 Task: Create a sub task Design and Implement Solution for the task  Develop a new online marketplace for a specific industry in the project AgileCraft , assign it to team member softage.1@softage.net and update the status of the sub task to  At Risk , set the priority of the sub task to Medium
Action: Mouse moved to (91, 438)
Screenshot: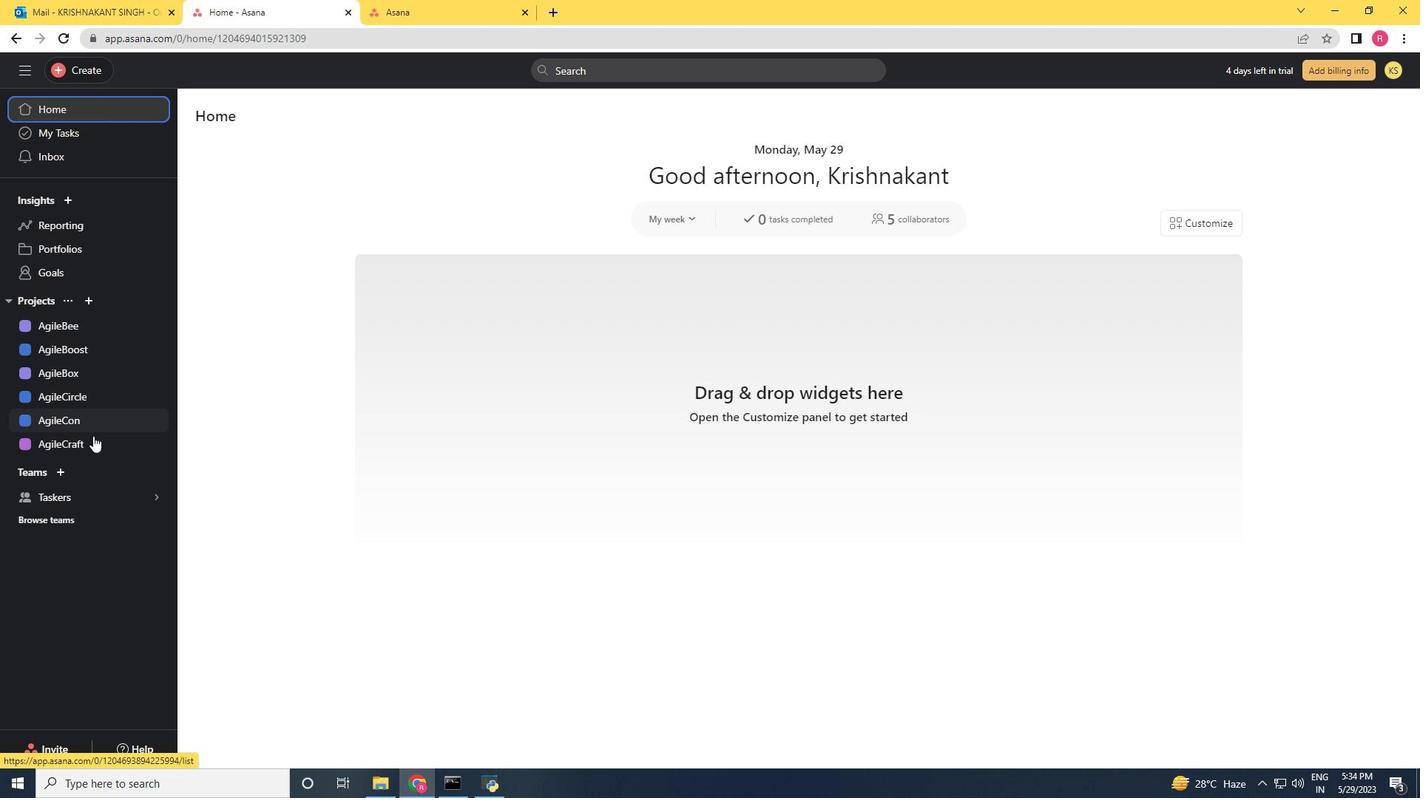 
Action: Mouse pressed left at (91, 438)
Screenshot: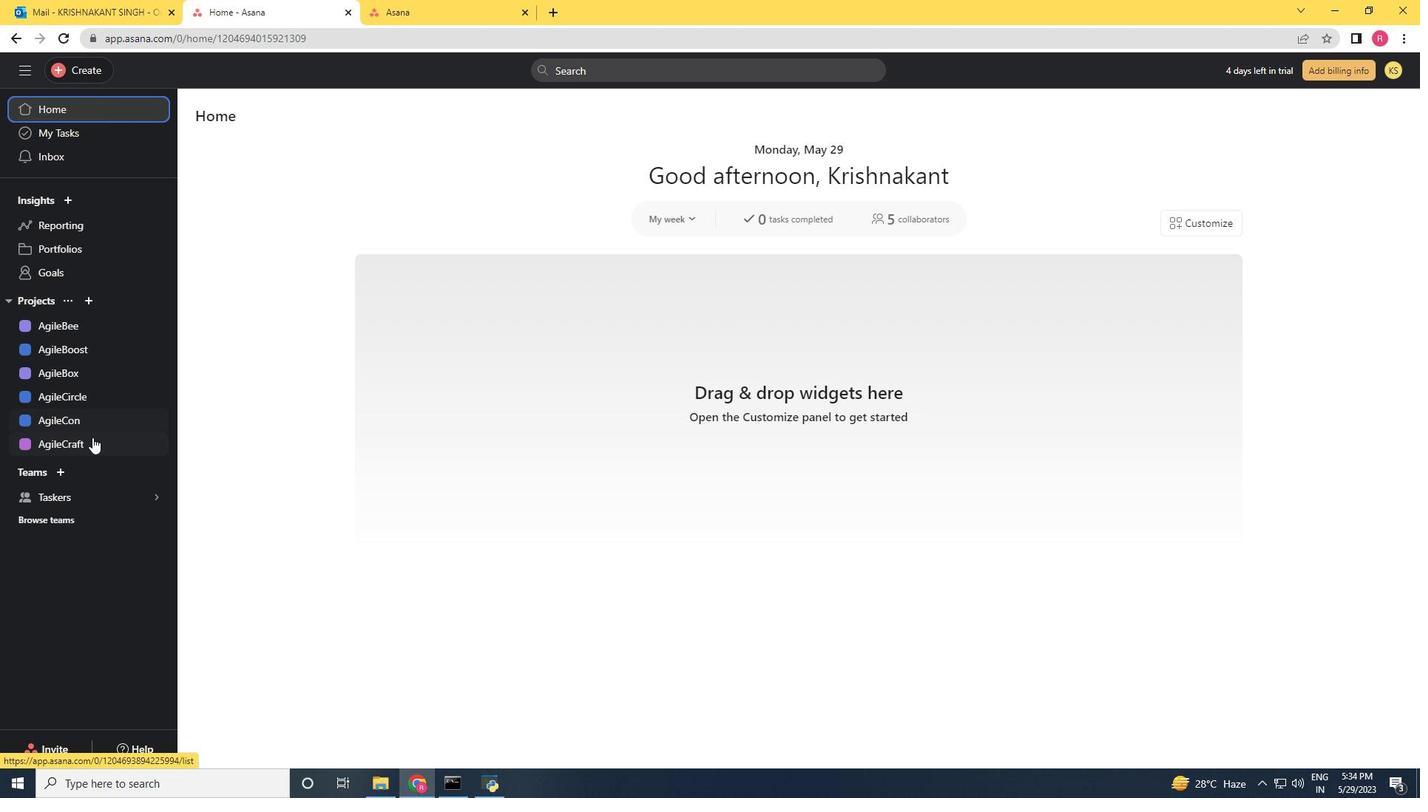 
Action: Mouse moved to (623, 320)
Screenshot: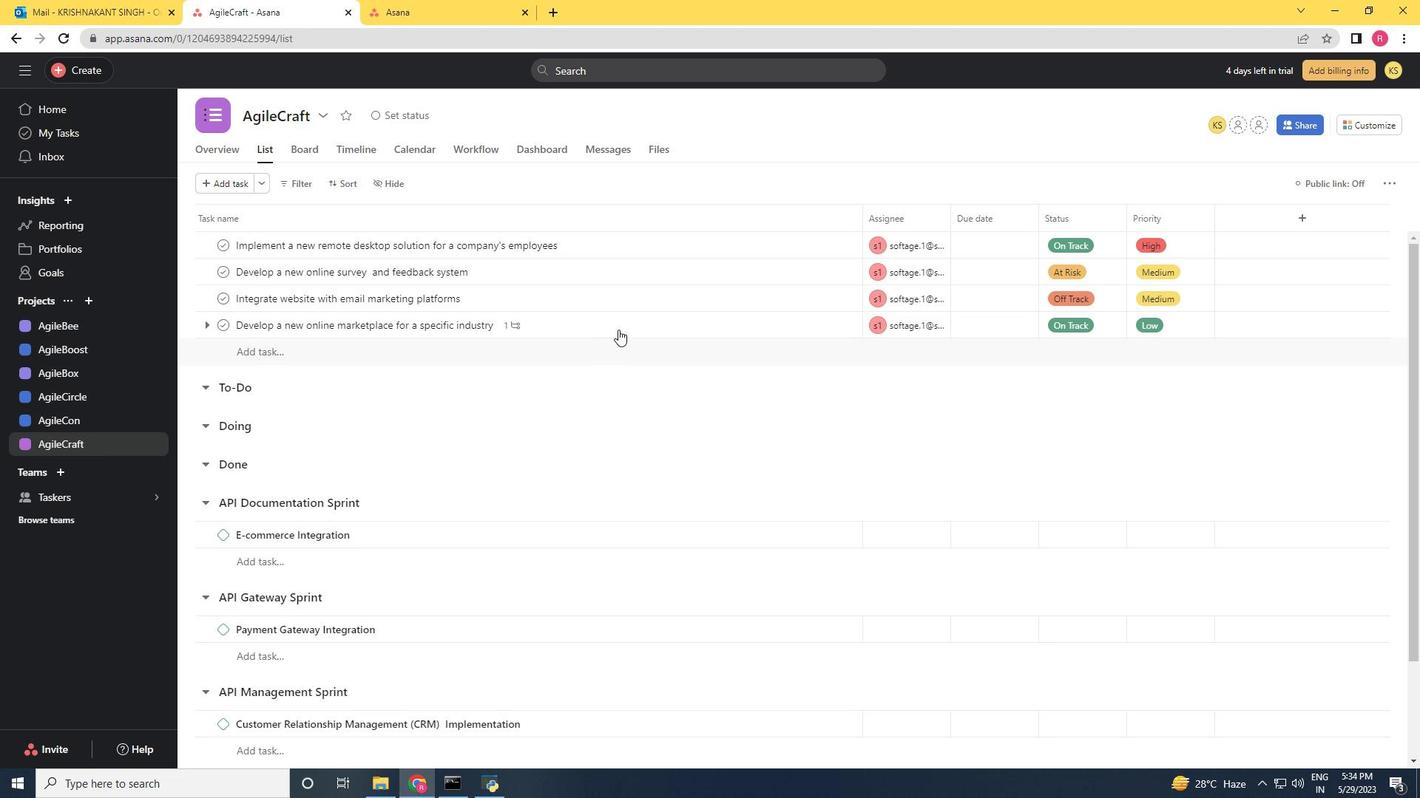 
Action: Mouse pressed left at (623, 320)
Screenshot: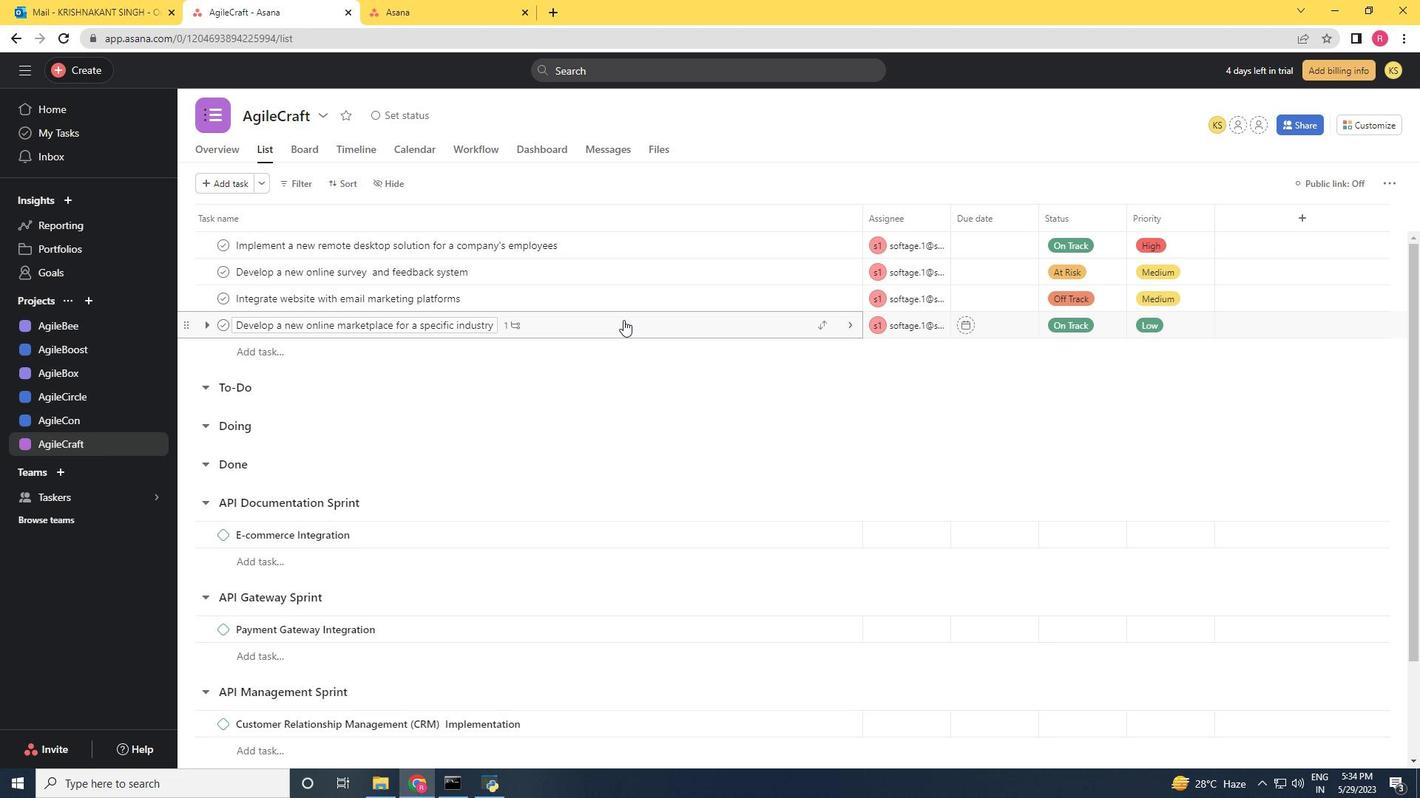 
Action: Mouse moved to (1095, 479)
Screenshot: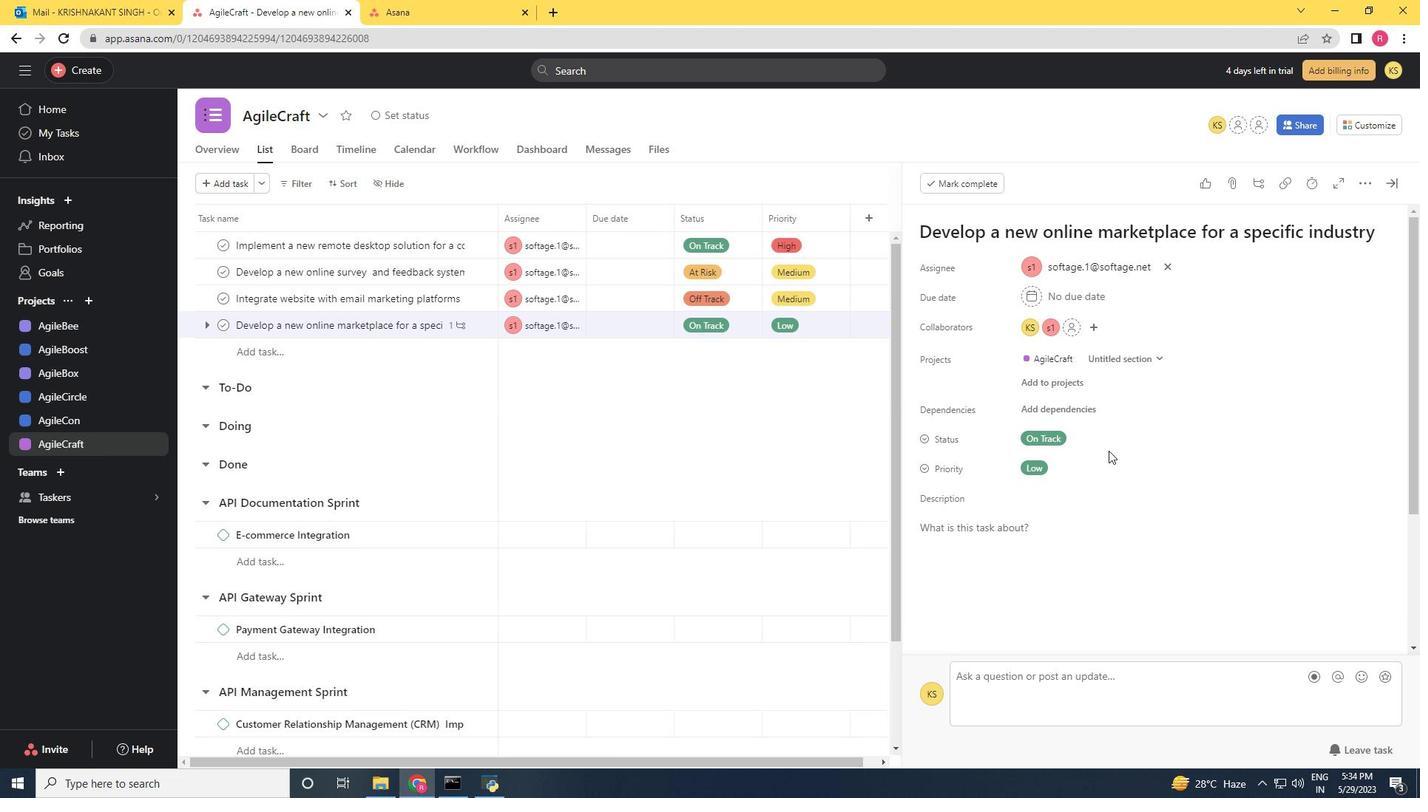 
Action: Mouse scrolled (1095, 478) with delta (0, 0)
Screenshot: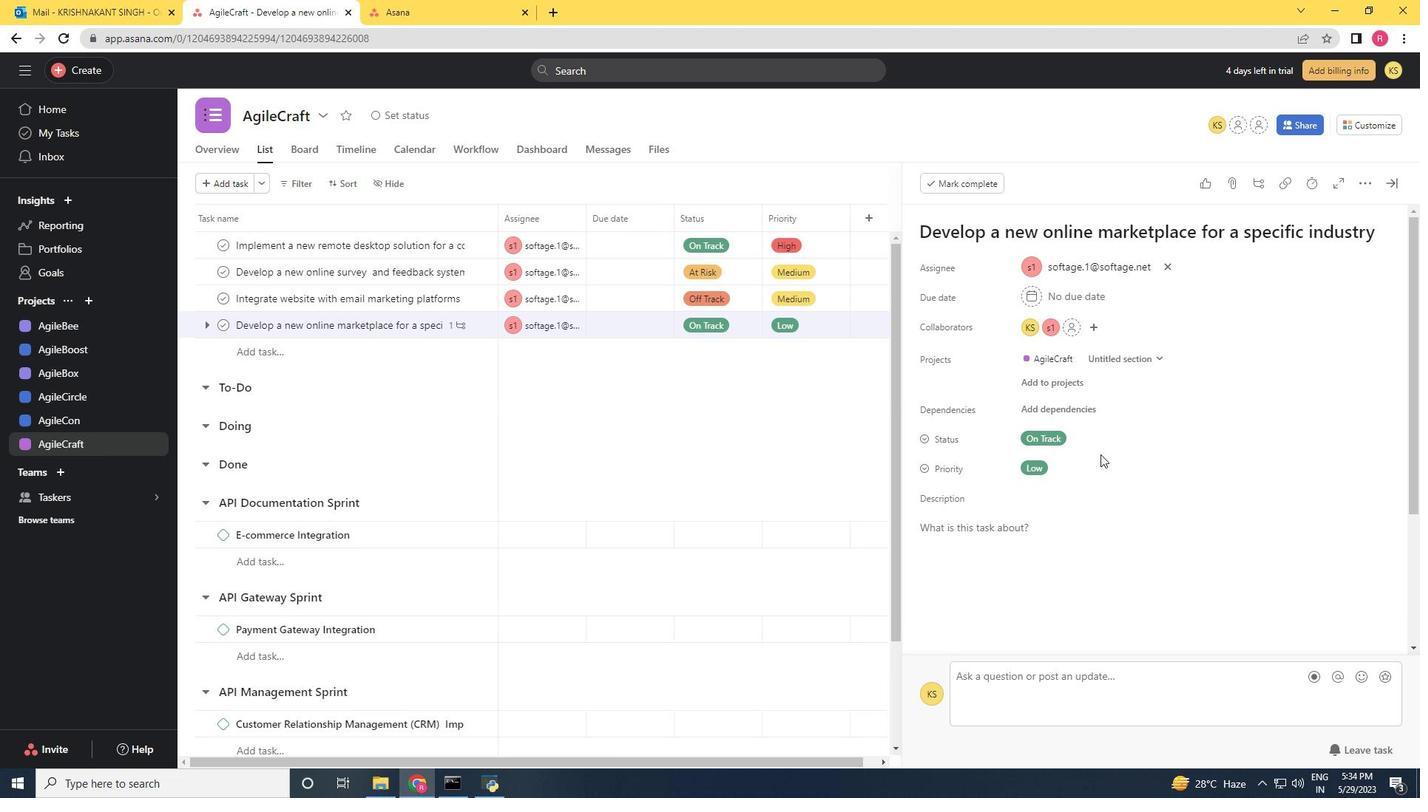 
Action: Mouse moved to (1095, 485)
Screenshot: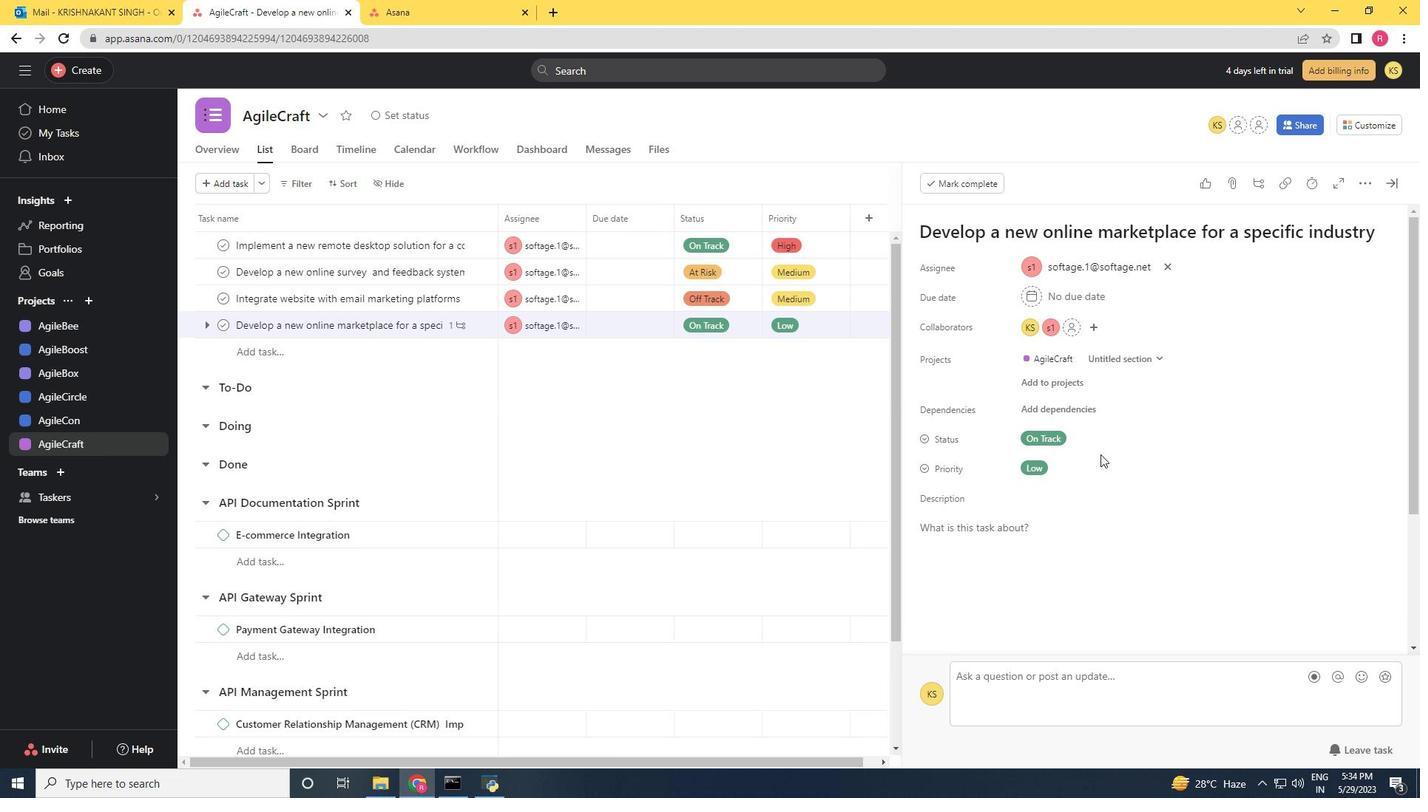 
Action: Mouse scrolled (1095, 484) with delta (0, 0)
Screenshot: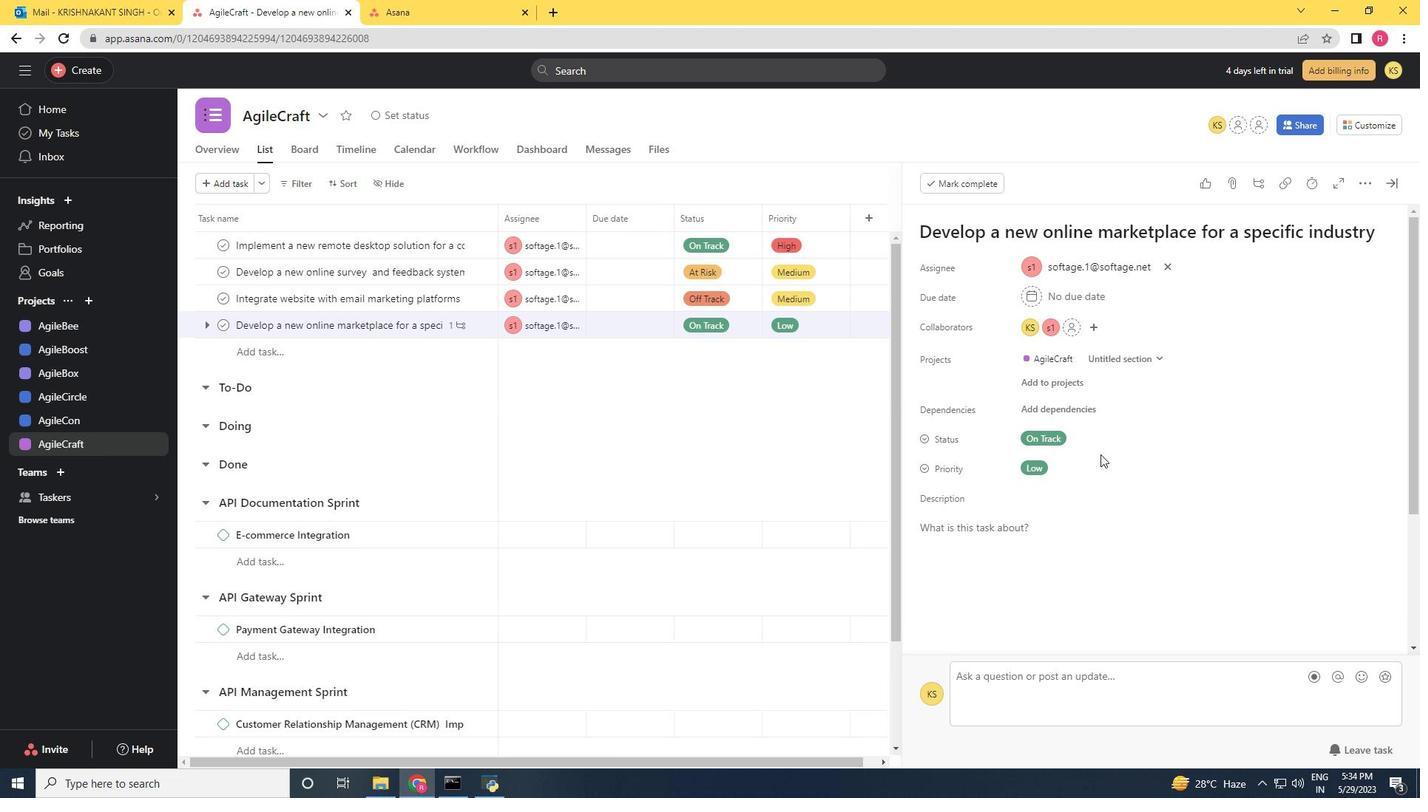 
Action: Mouse scrolled (1095, 484) with delta (0, 0)
Screenshot: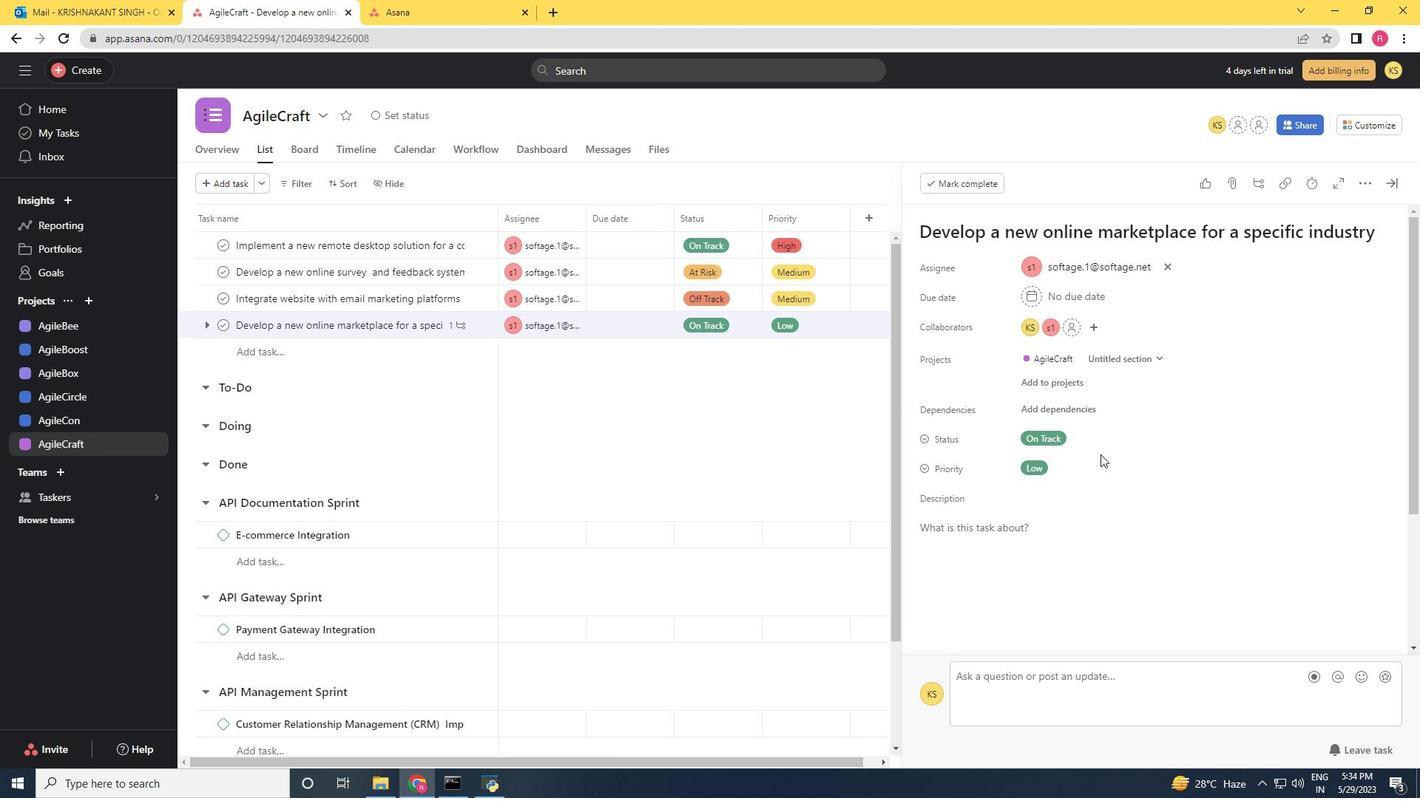 
Action: Mouse scrolled (1095, 484) with delta (0, 0)
Screenshot: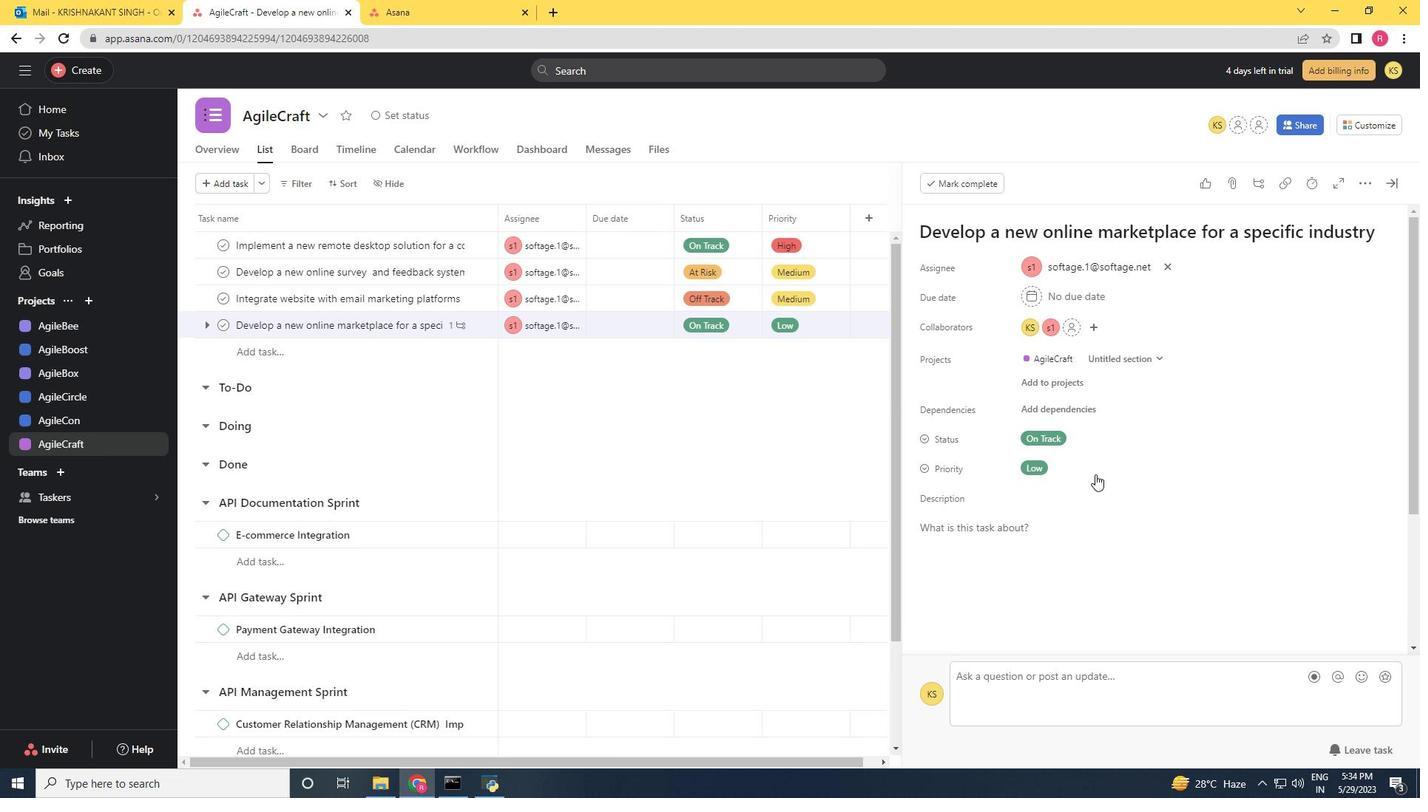 
Action: Mouse scrolled (1095, 484) with delta (0, 0)
Screenshot: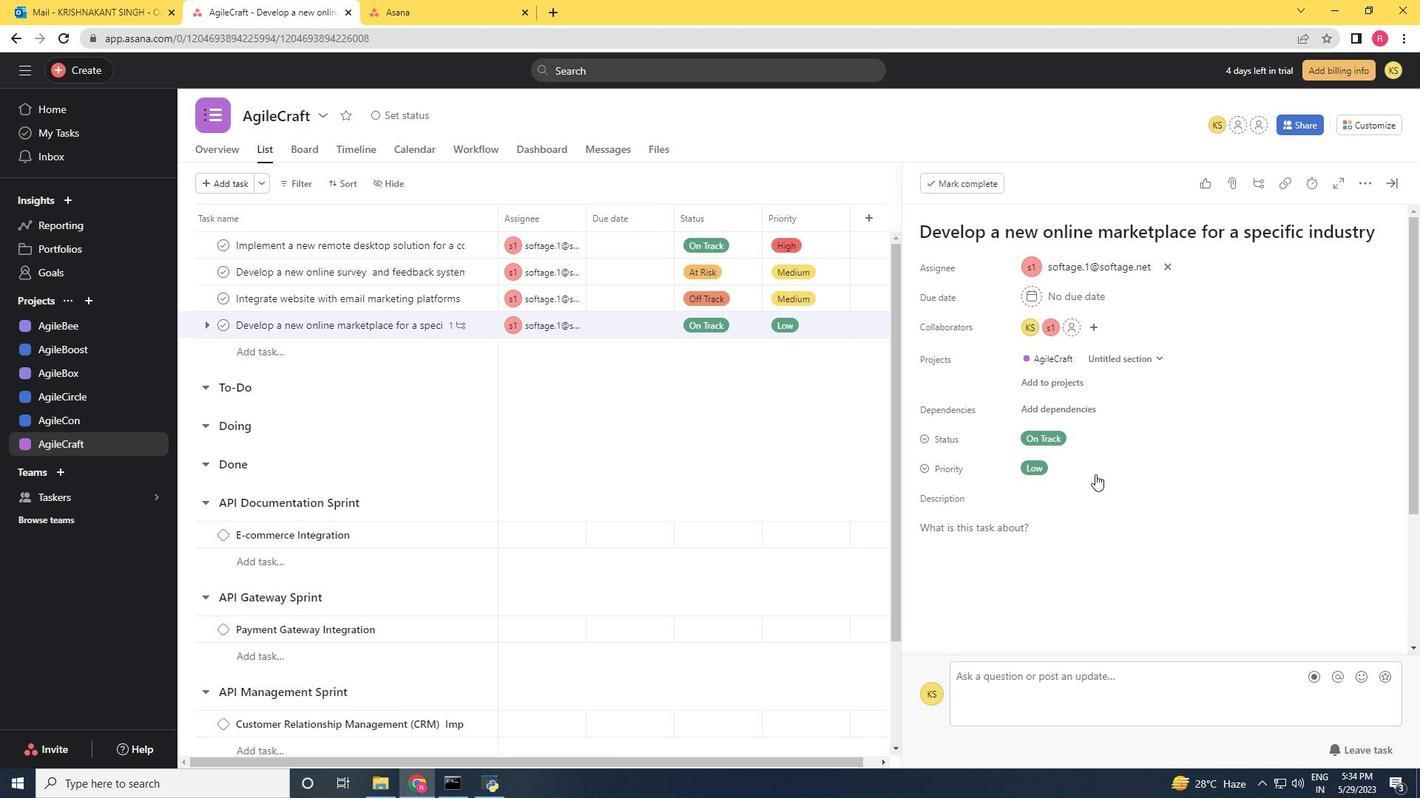 
Action: Mouse moved to (970, 533)
Screenshot: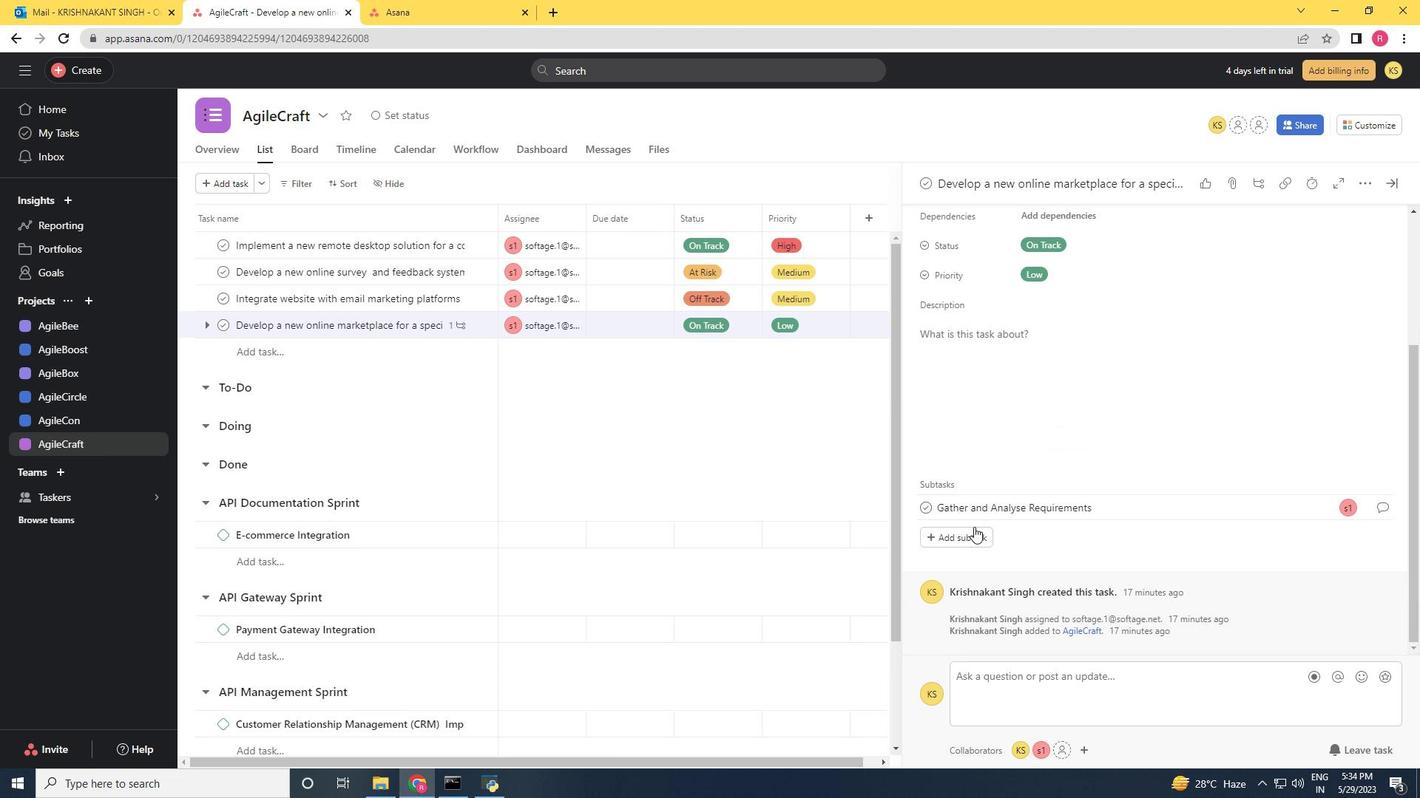 
Action: Mouse pressed left at (970, 533)
Screenshot: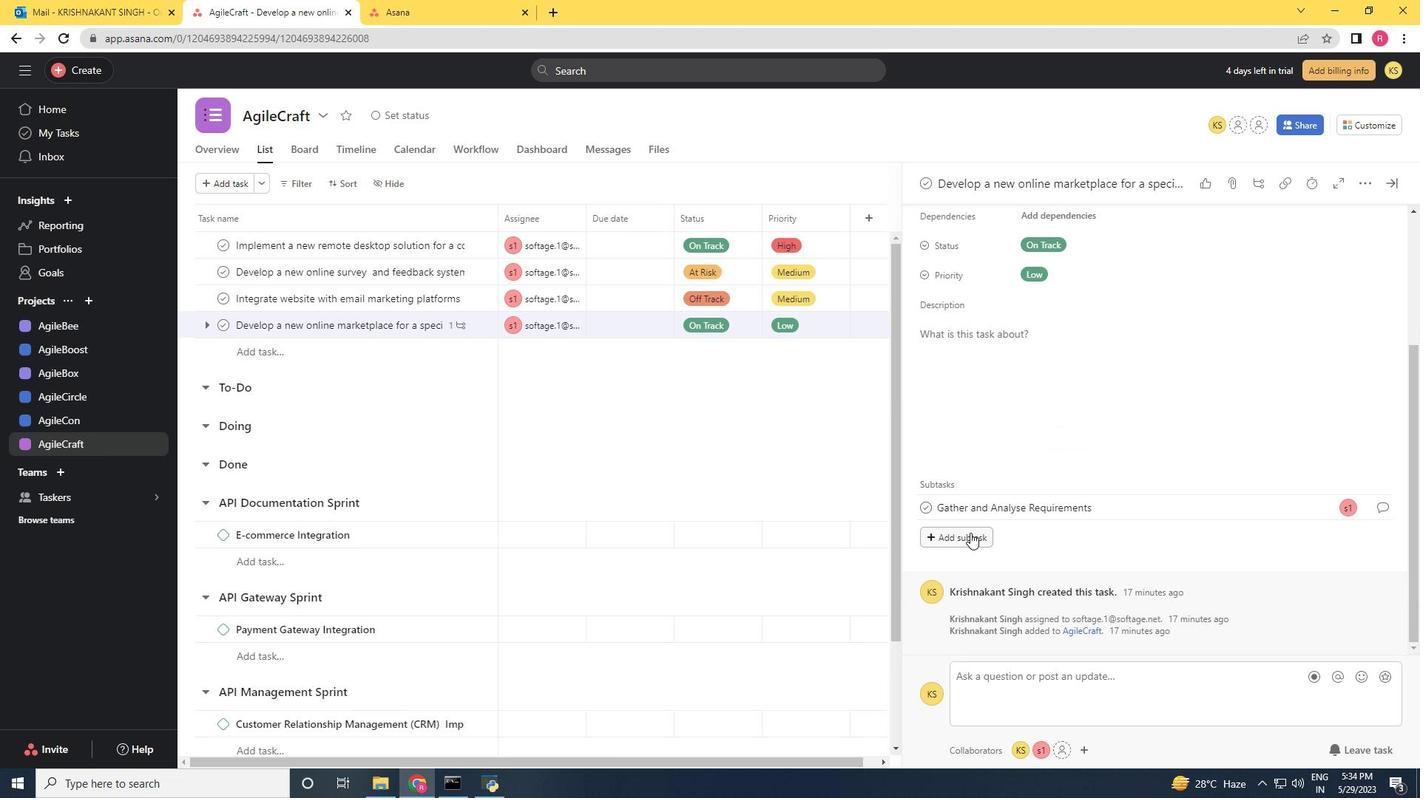 
Action: Mouse moved to (971, 533)
Screenshot: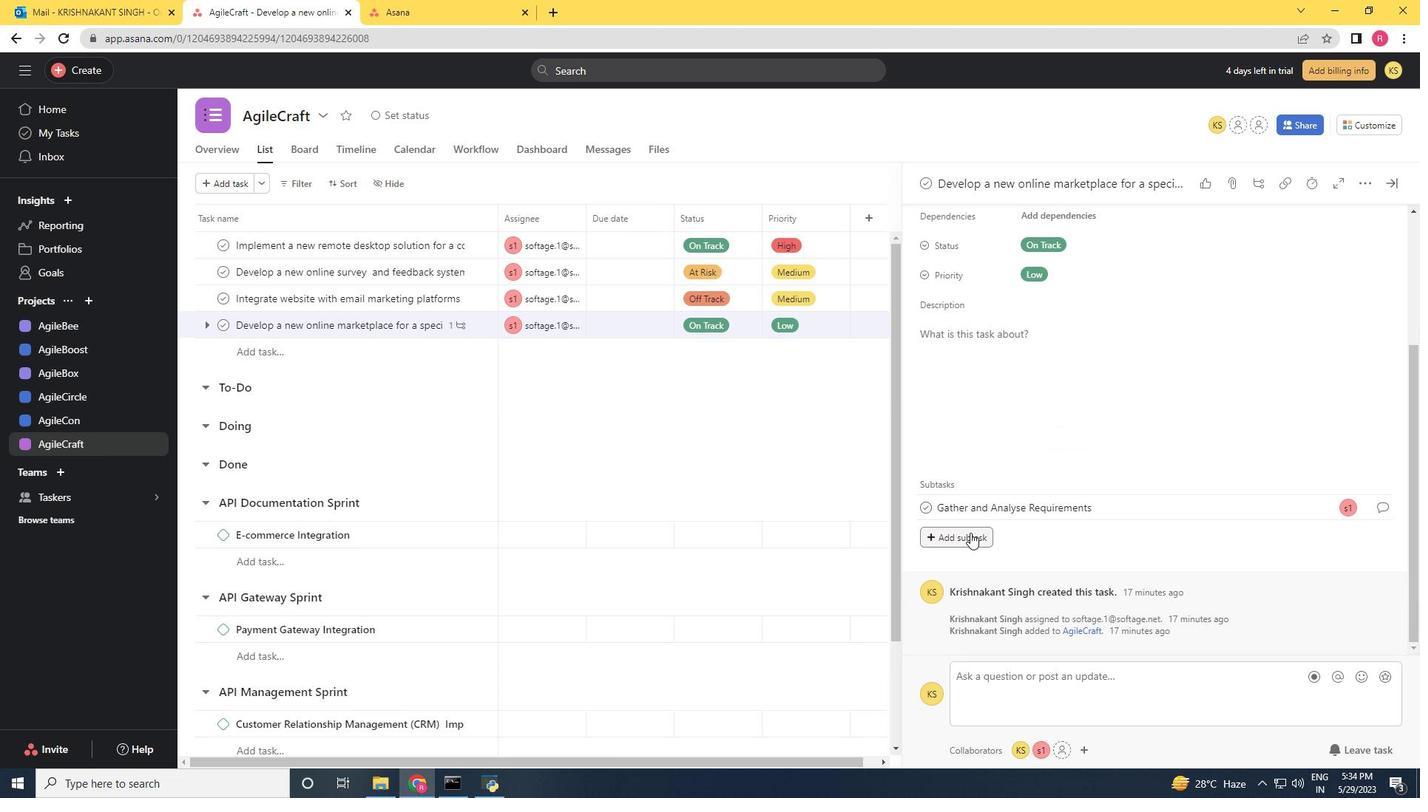 
Action: Key pressed <Key.shift>Design<Key.space>and<Key.space><Key.shift>Implement<Key.space><Key.shift>Solution<Key.space>
Screenshot: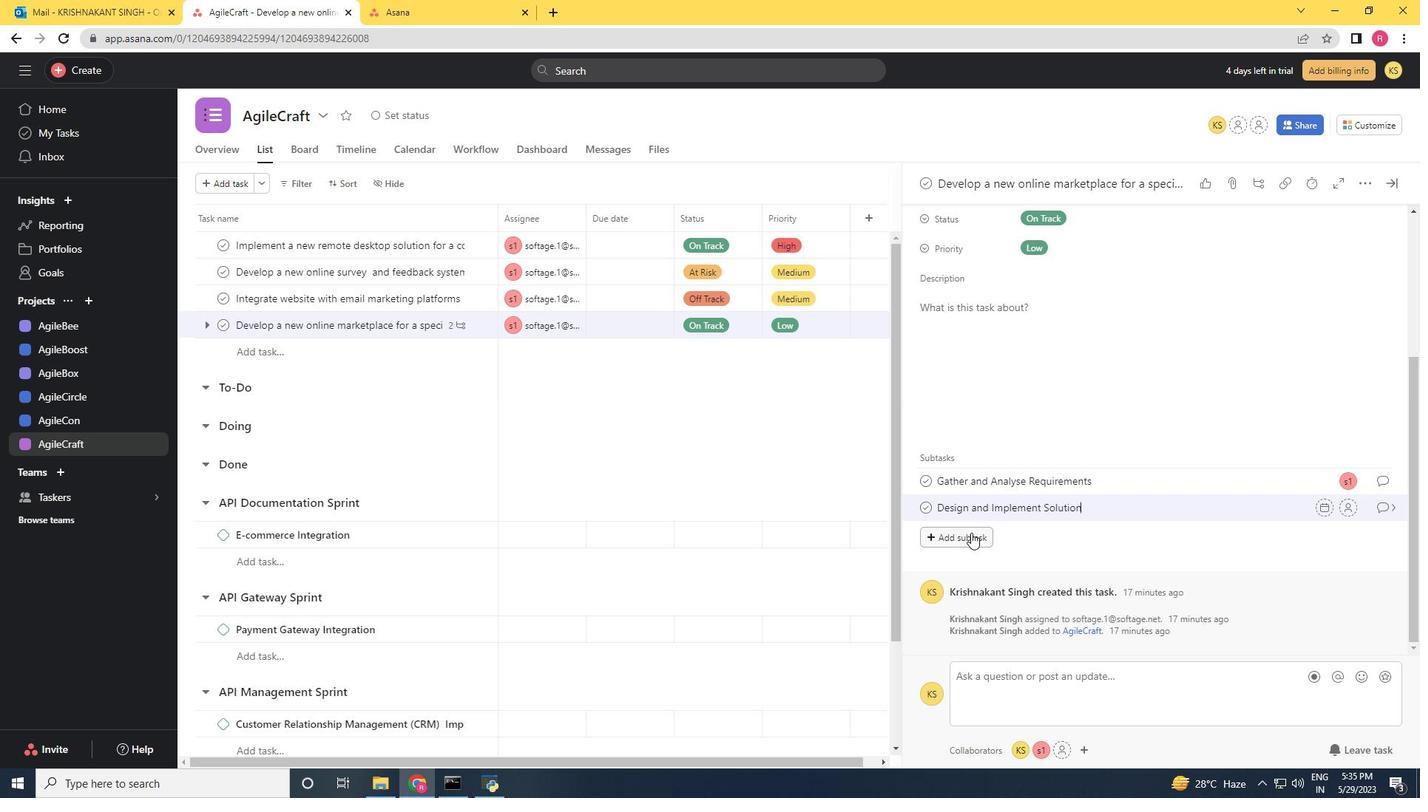 
Action: Mouse moved to (1356, 505)
Screenshot: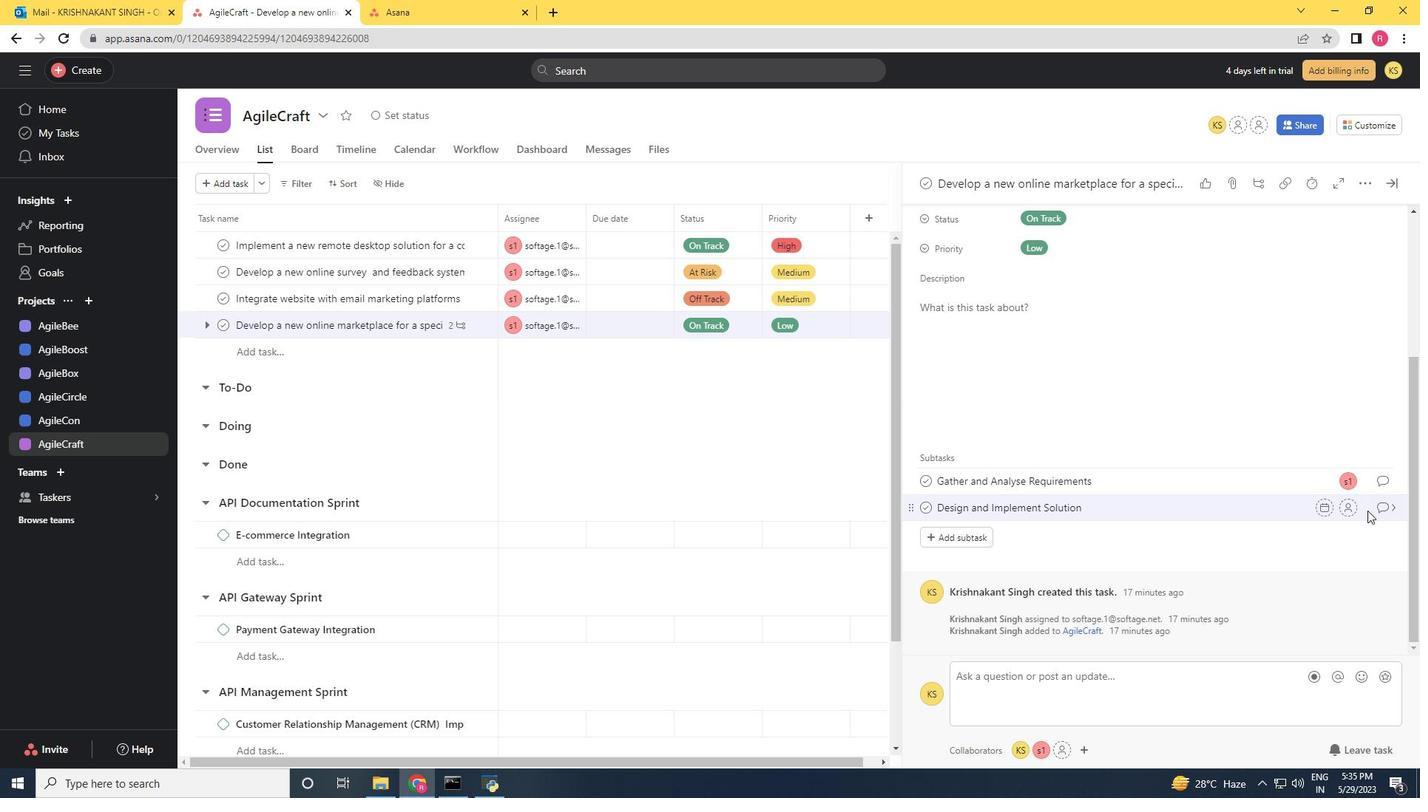 
Action: Mouse pressed left at (1356, 505)
Screenshot: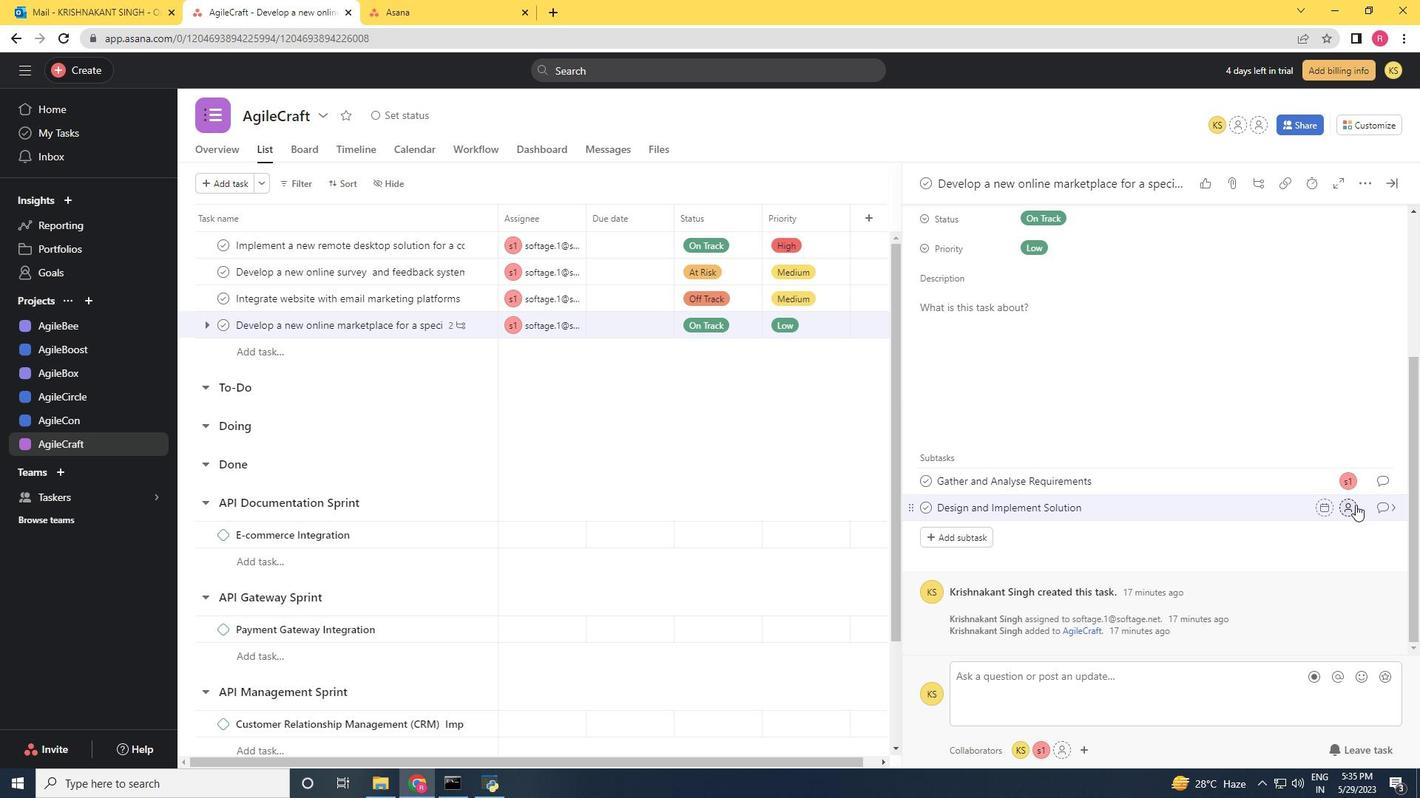 
Action: Key pressed softage.1<Key.shift>@softage.net
Screenshot: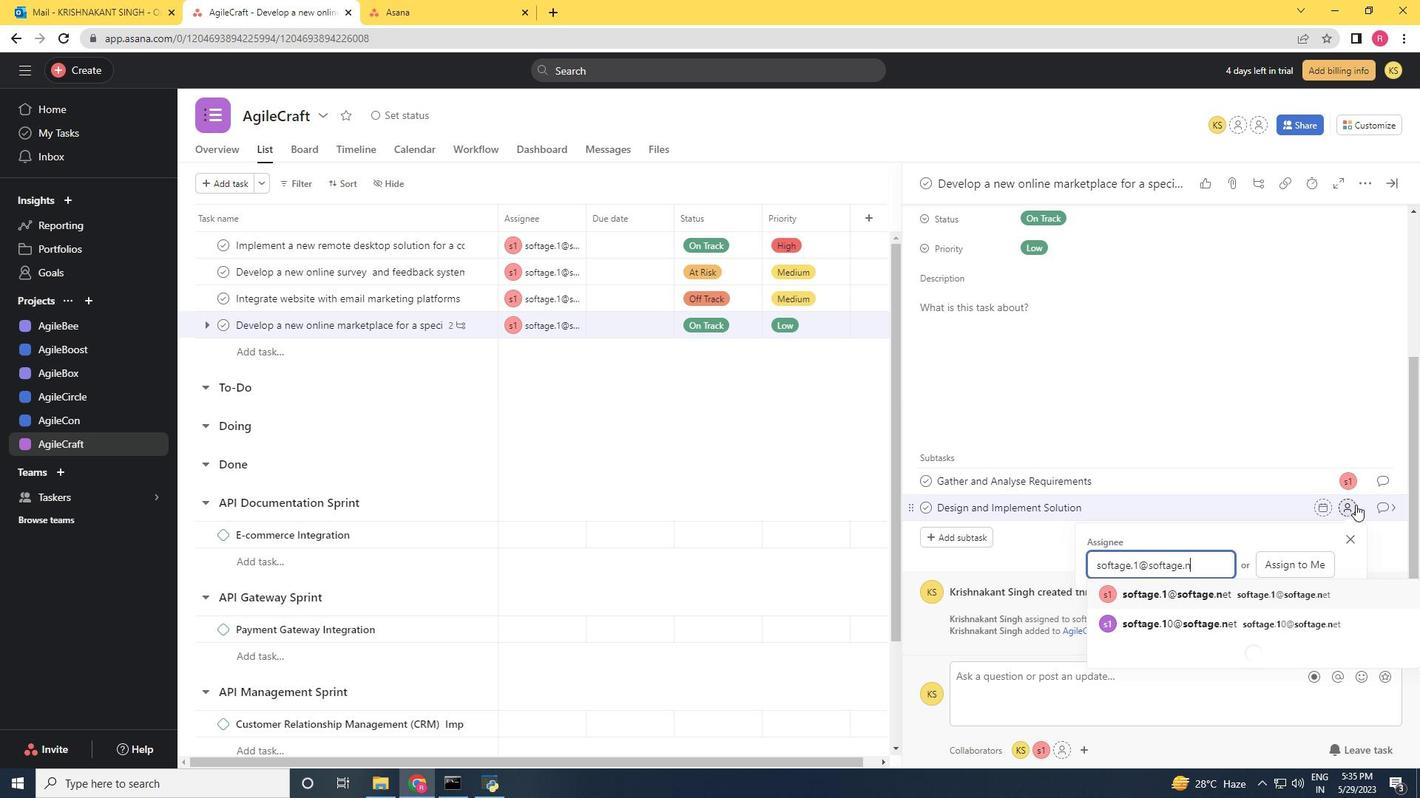 
Action: Mouse moved to (1202, 599)
Screenshot: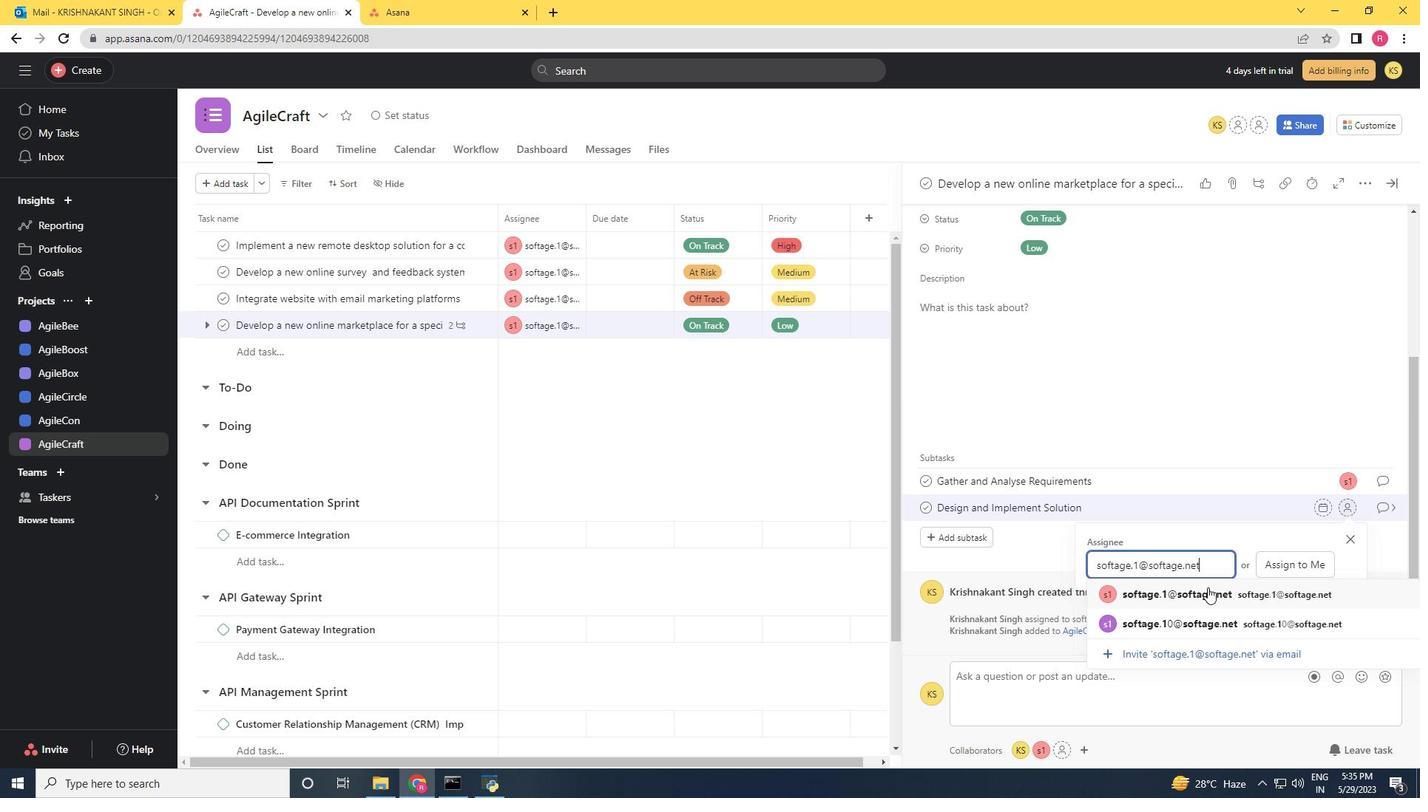 
Action: Mouse pressed left at (1202, 599)
Screenshot: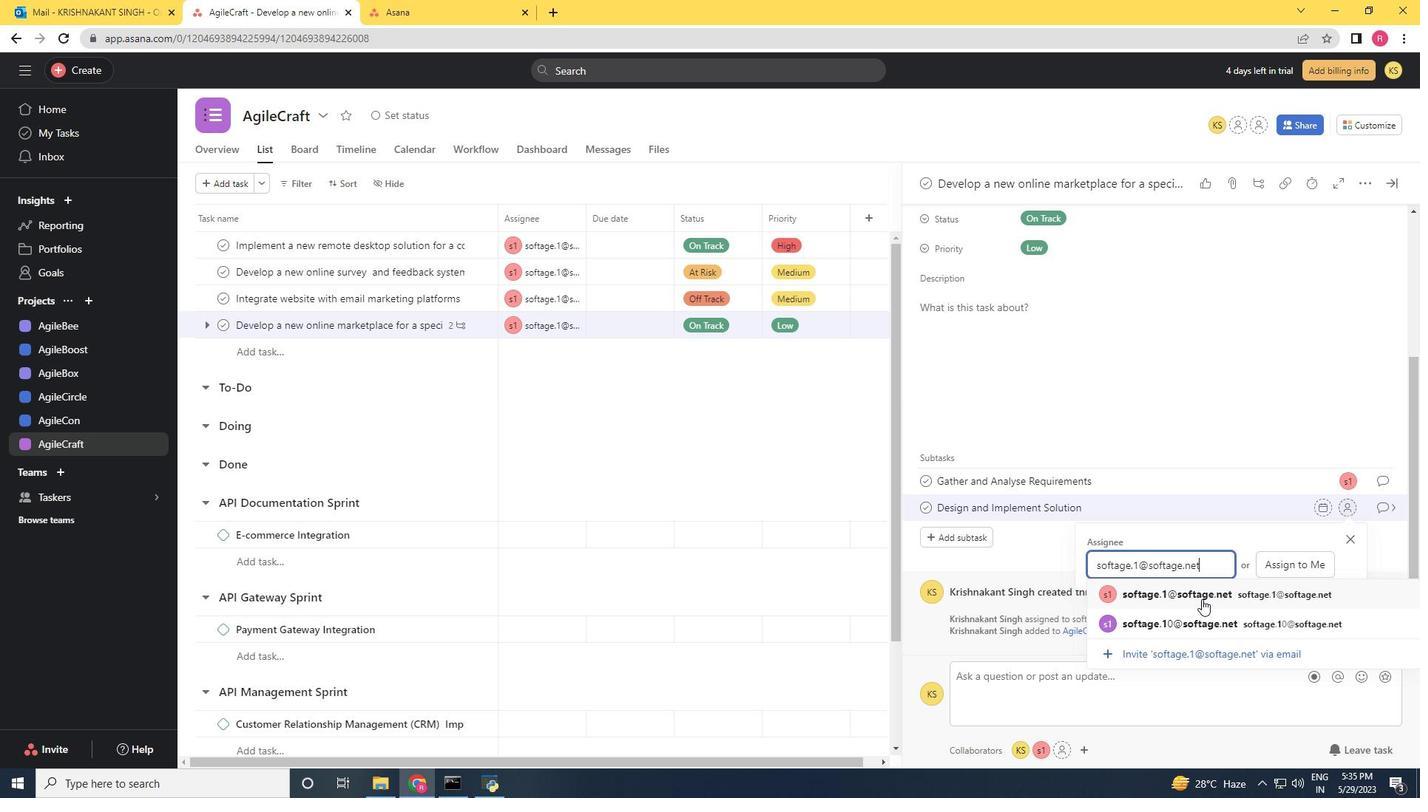 
Action: Mouse moved to (1382, 509)
Screenshot: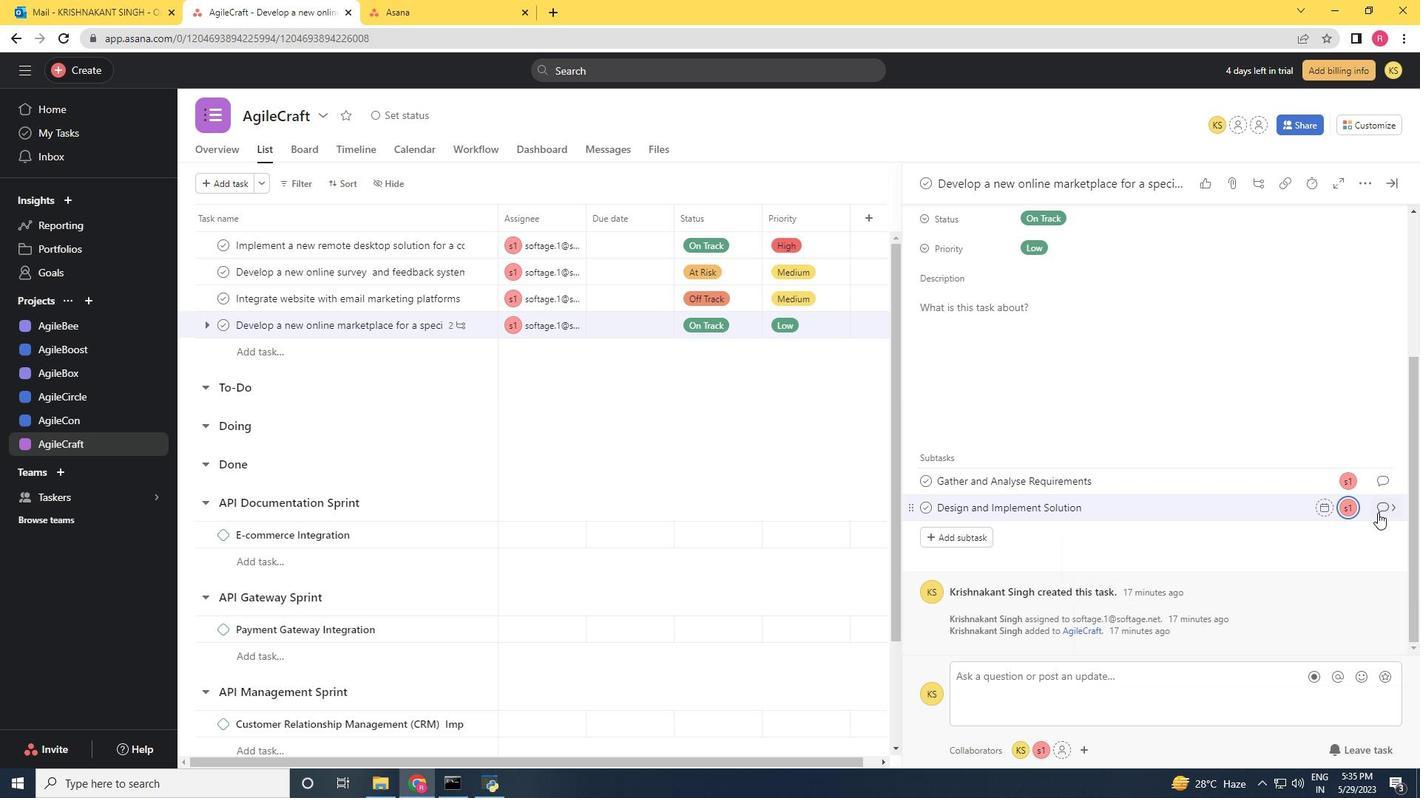 
Action: Mouse pressed left at (1382, 509)
Screenshot: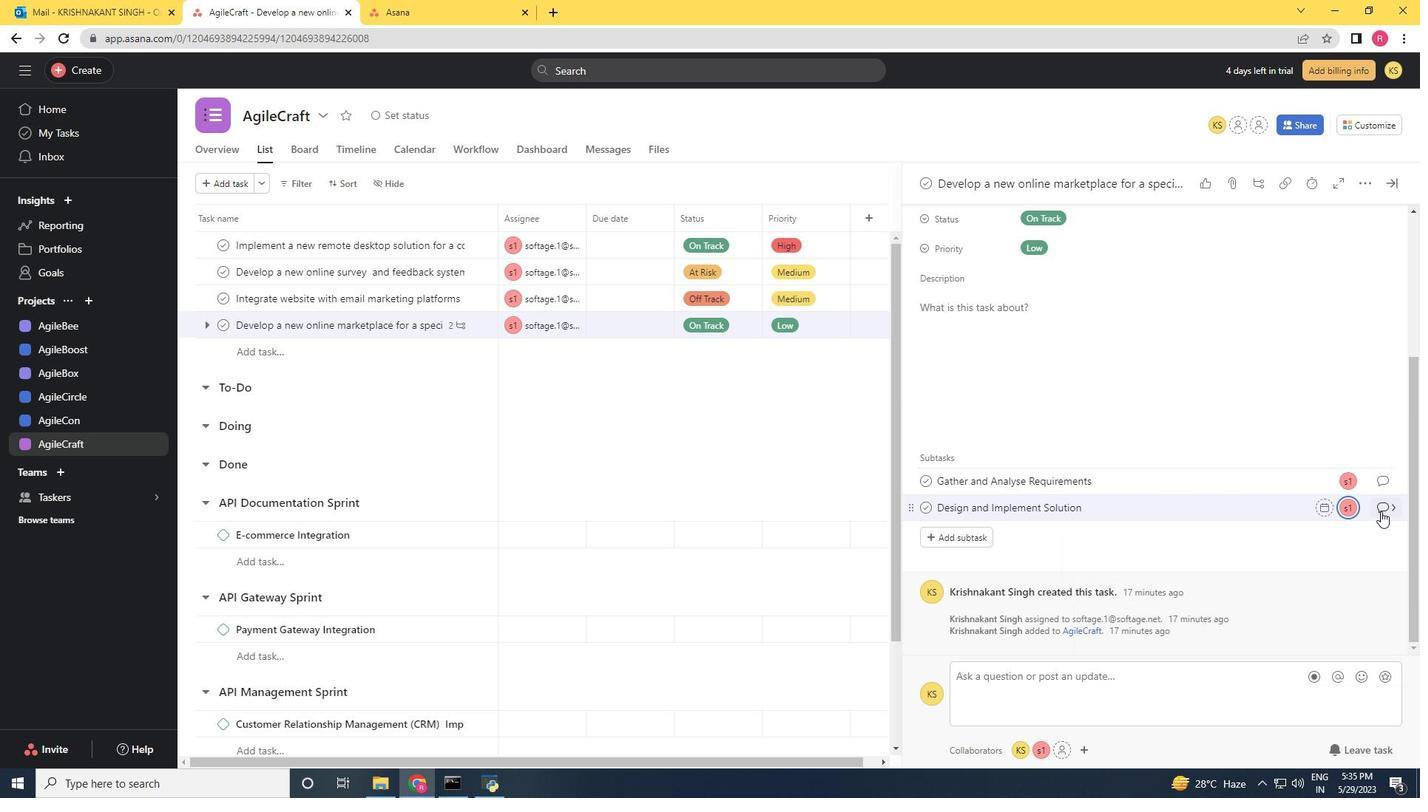 
Action: Mouse moved to (974, 426)
Screenshot: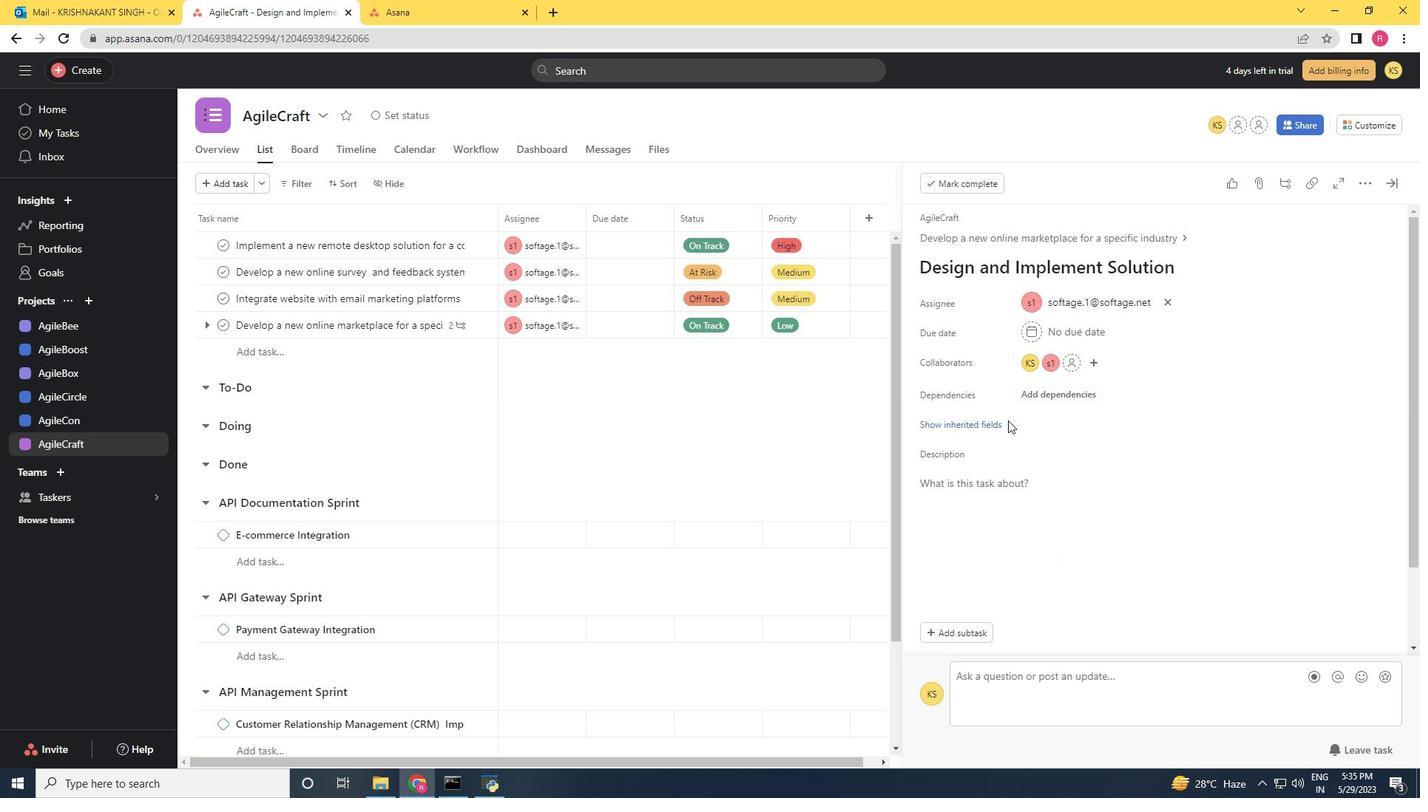 
Action: Mouse pressed left at (974, 426)
Screenshot: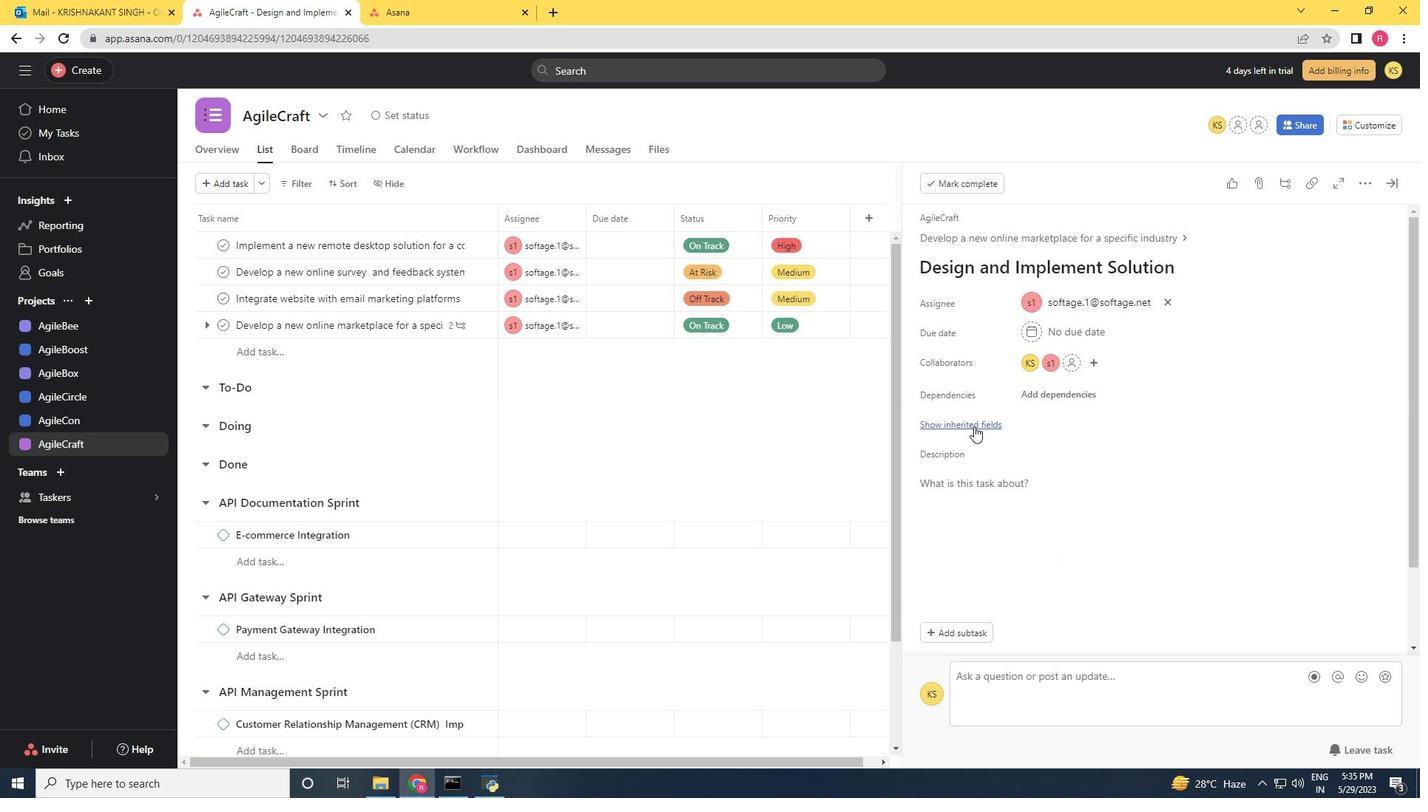 
Action: Mouse moved to (1035, 449)
Screenshot: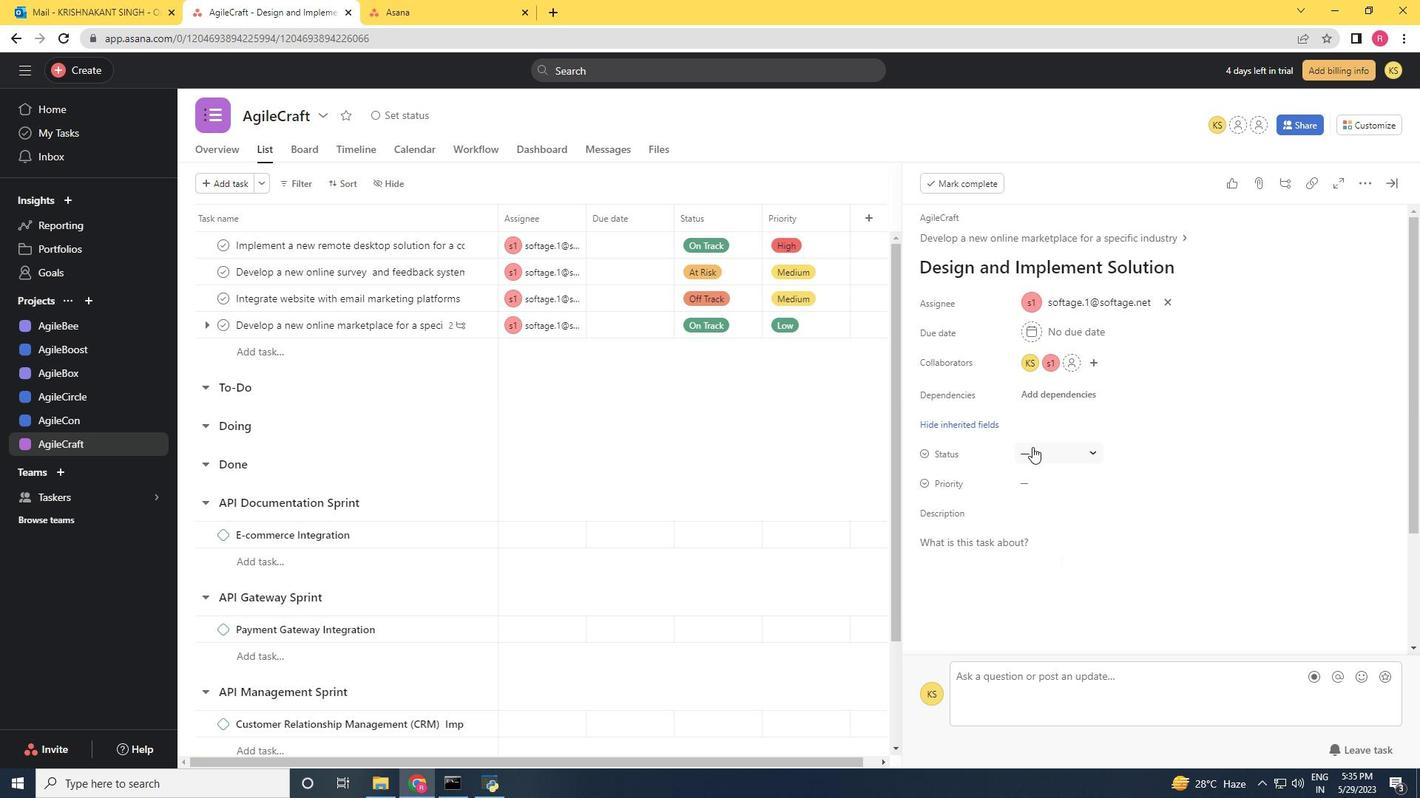 
Action: Mouse pressed left at (1035, 449)
Screenshot: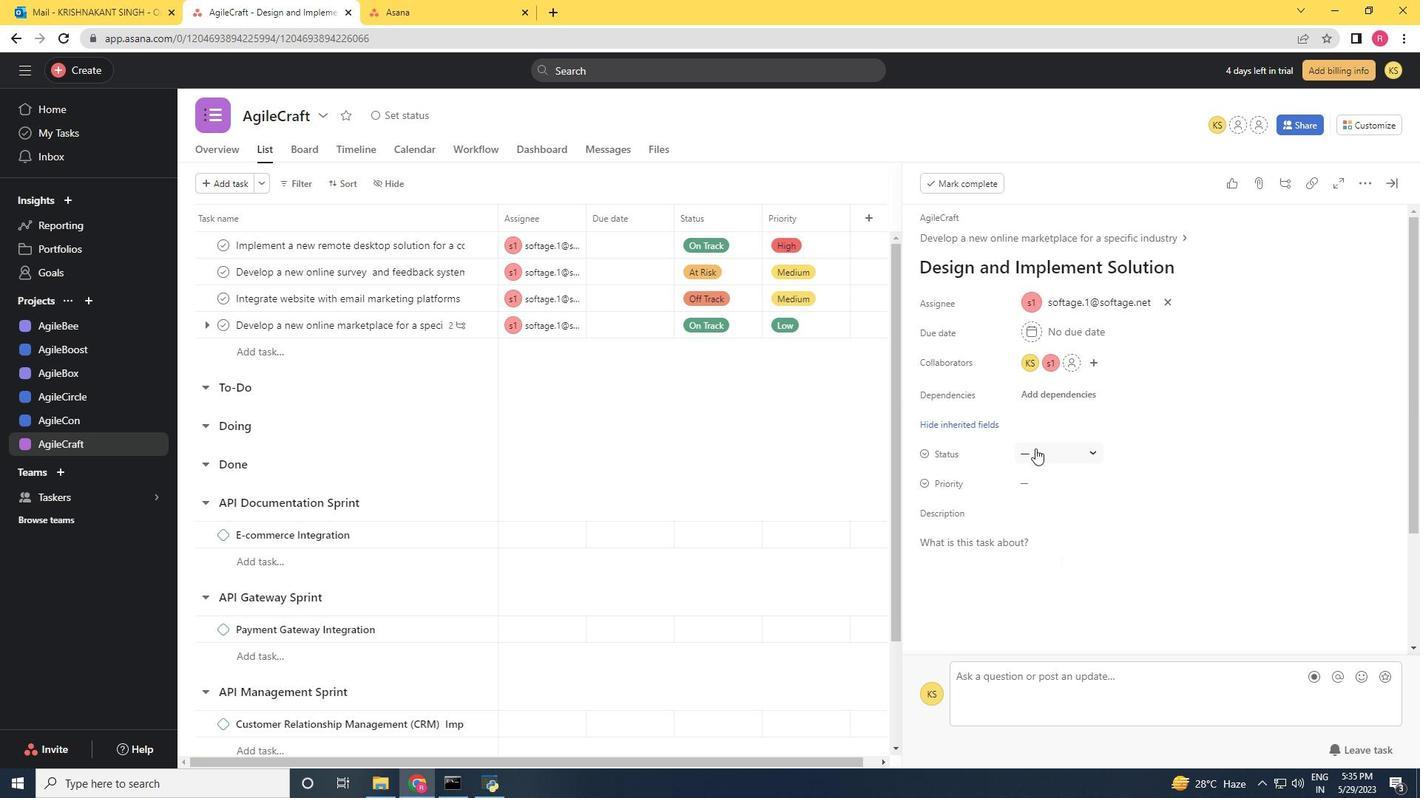 
Action: Mouse moved to (1064, 565)
Screenshot: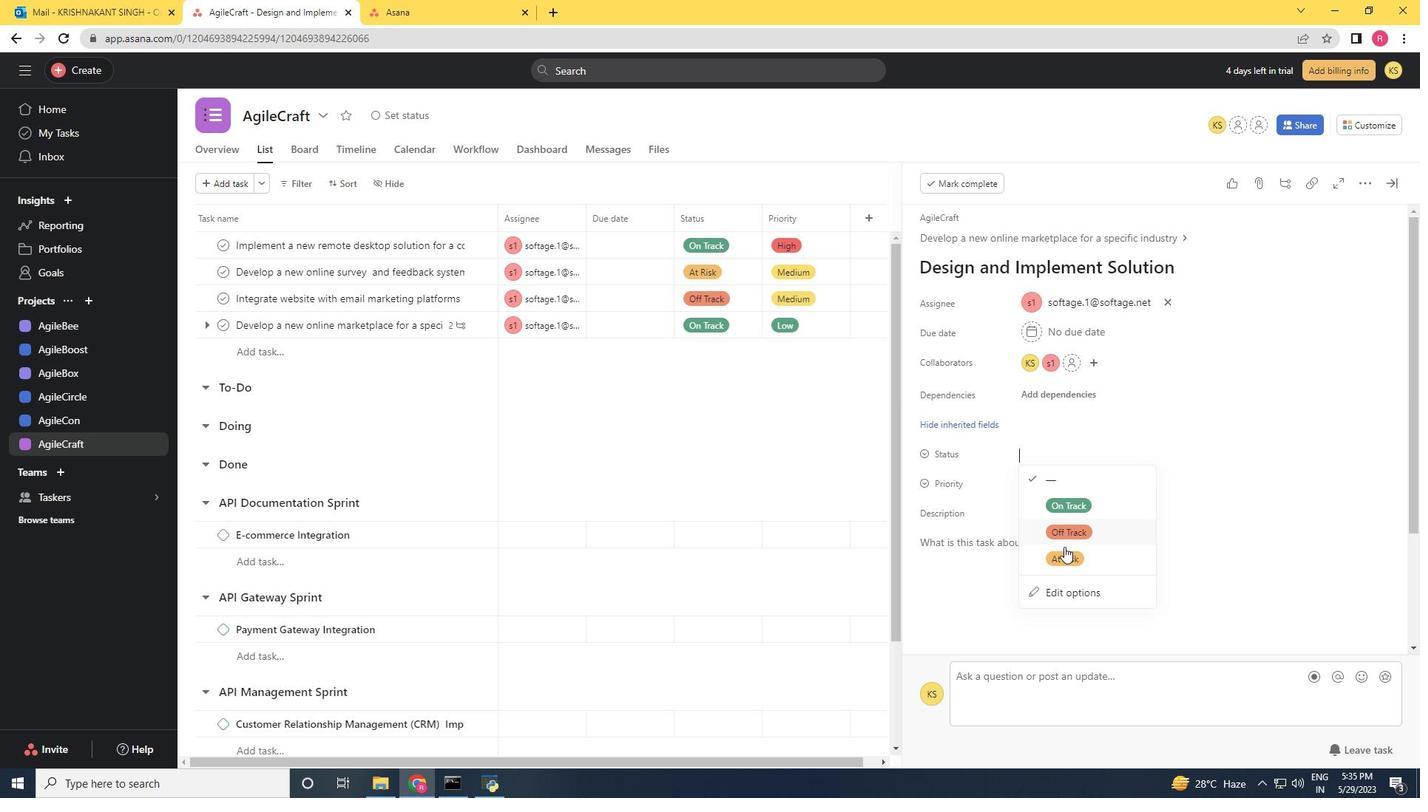 
Action: Mouse pressed left at (1064, 565)
Screenshot: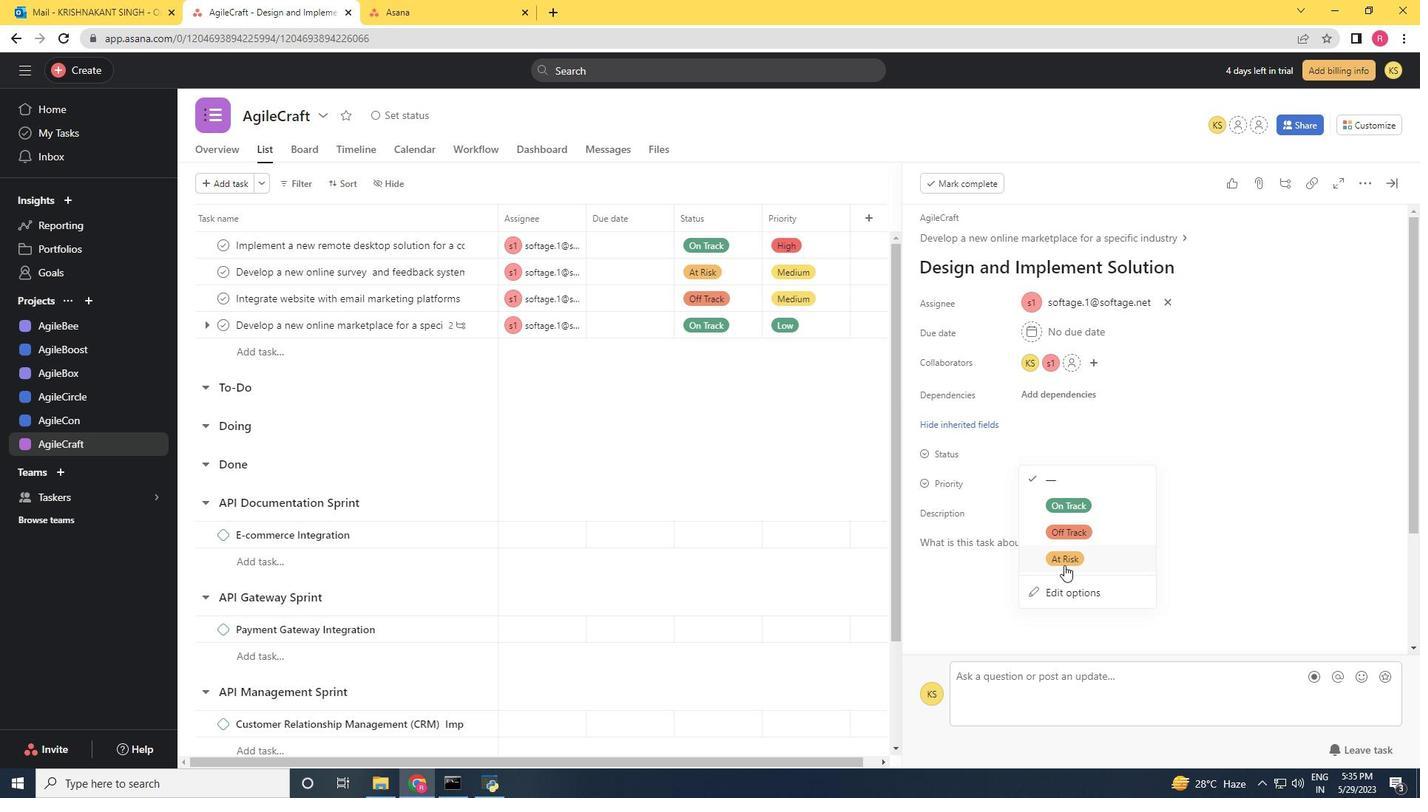 
Action: Mouse moved to (1040, 477)
Screenshot: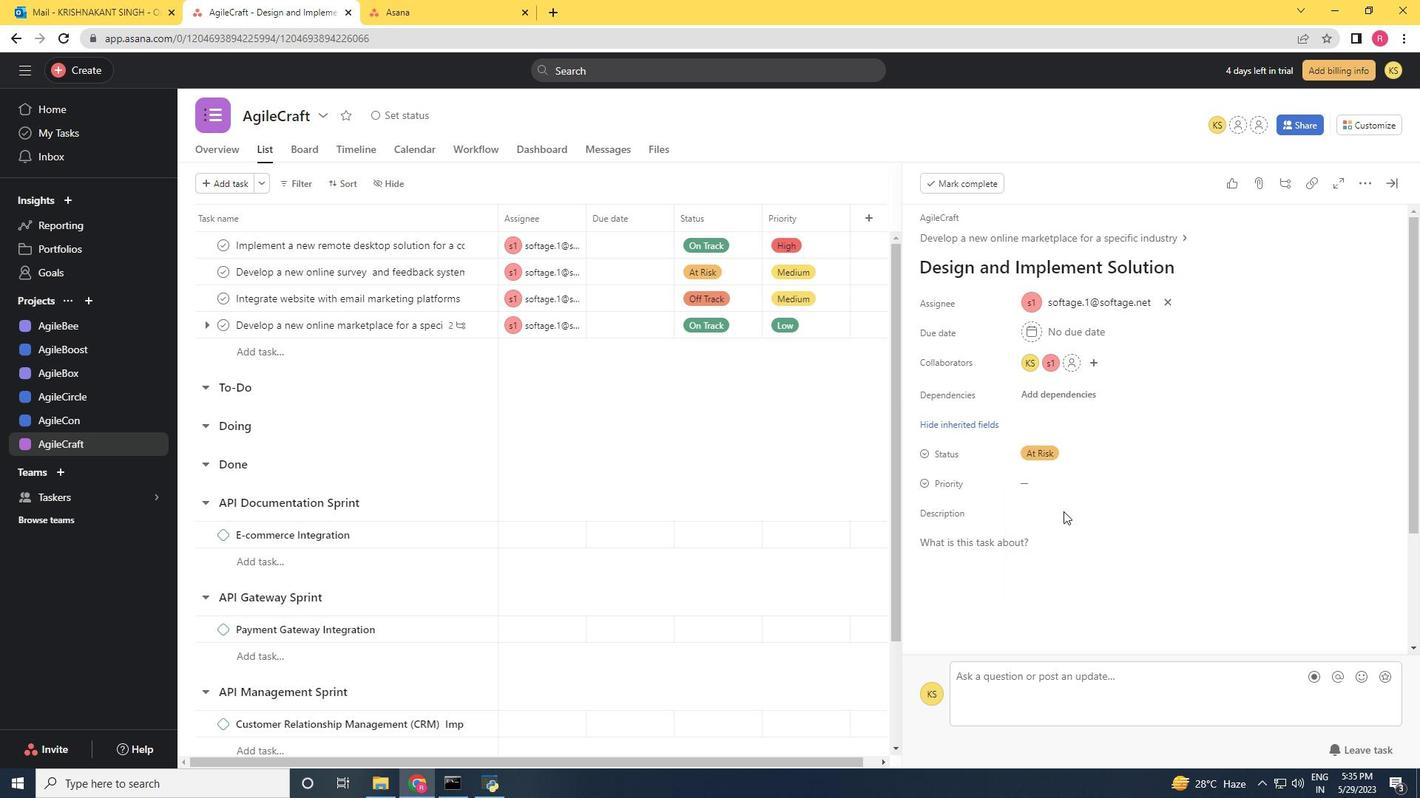 
Action: Mouse pressed left at (1040, 477)
Screenshot: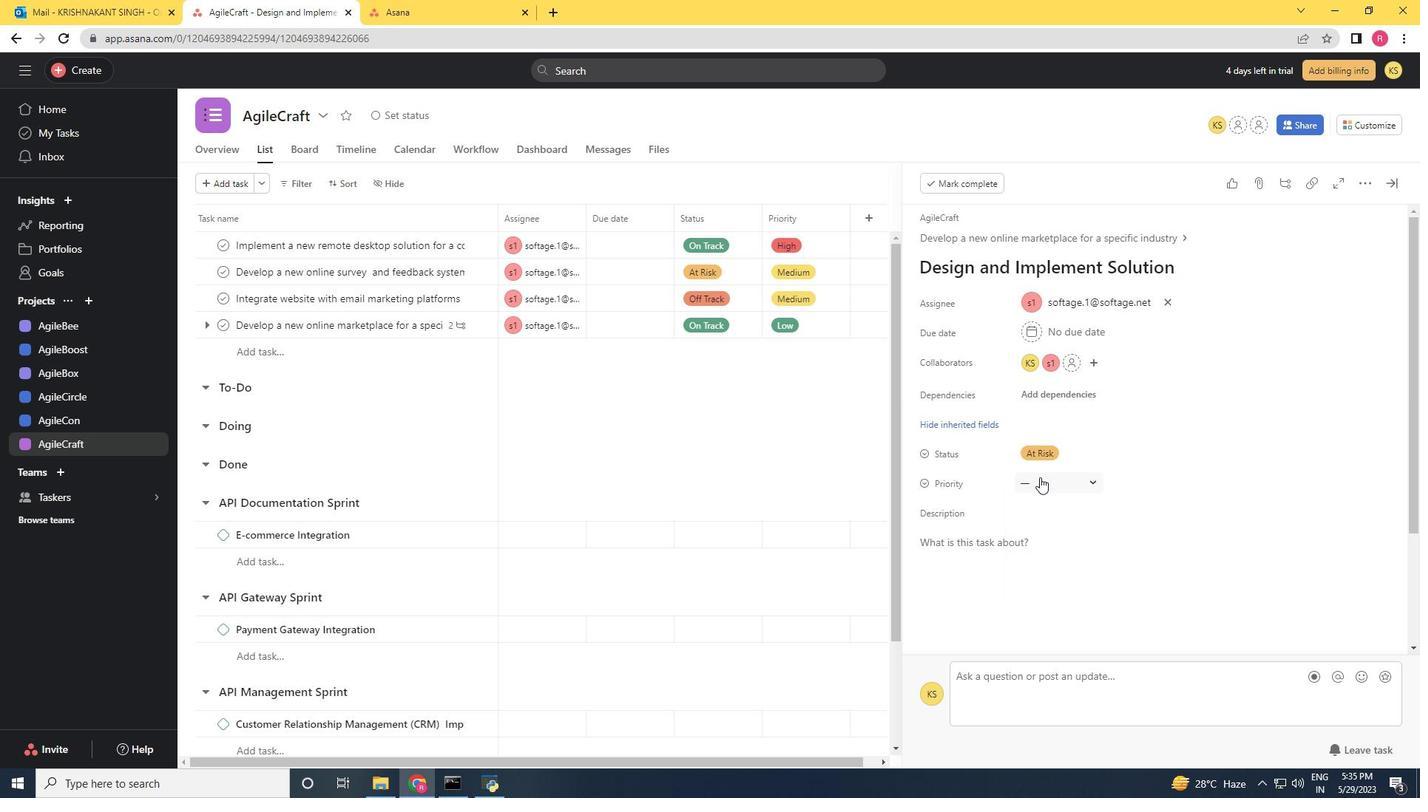 
Action: Mouse moved to (1060, 560)
Screenshot: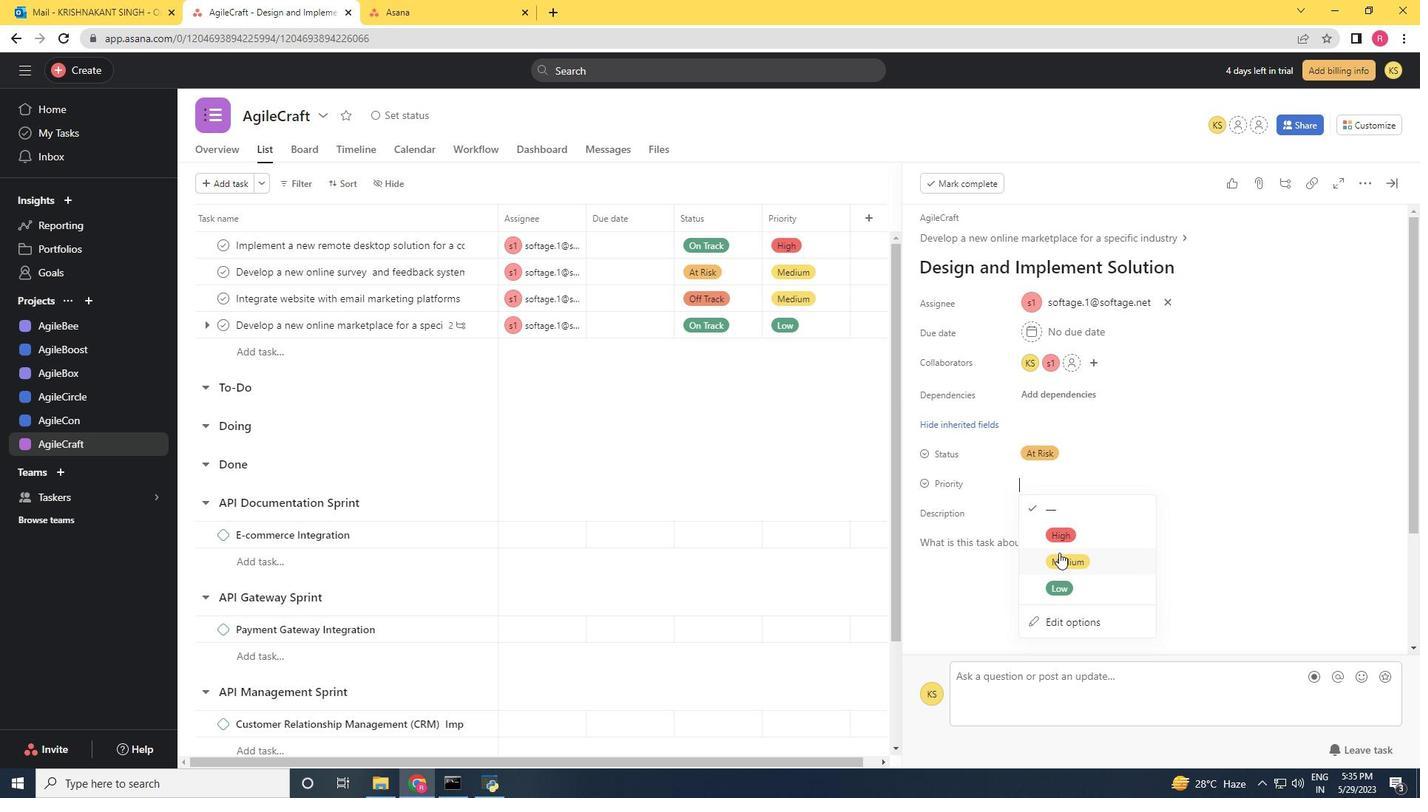 
Action: Mouse pressed left at (1060, 560)
Screenshot: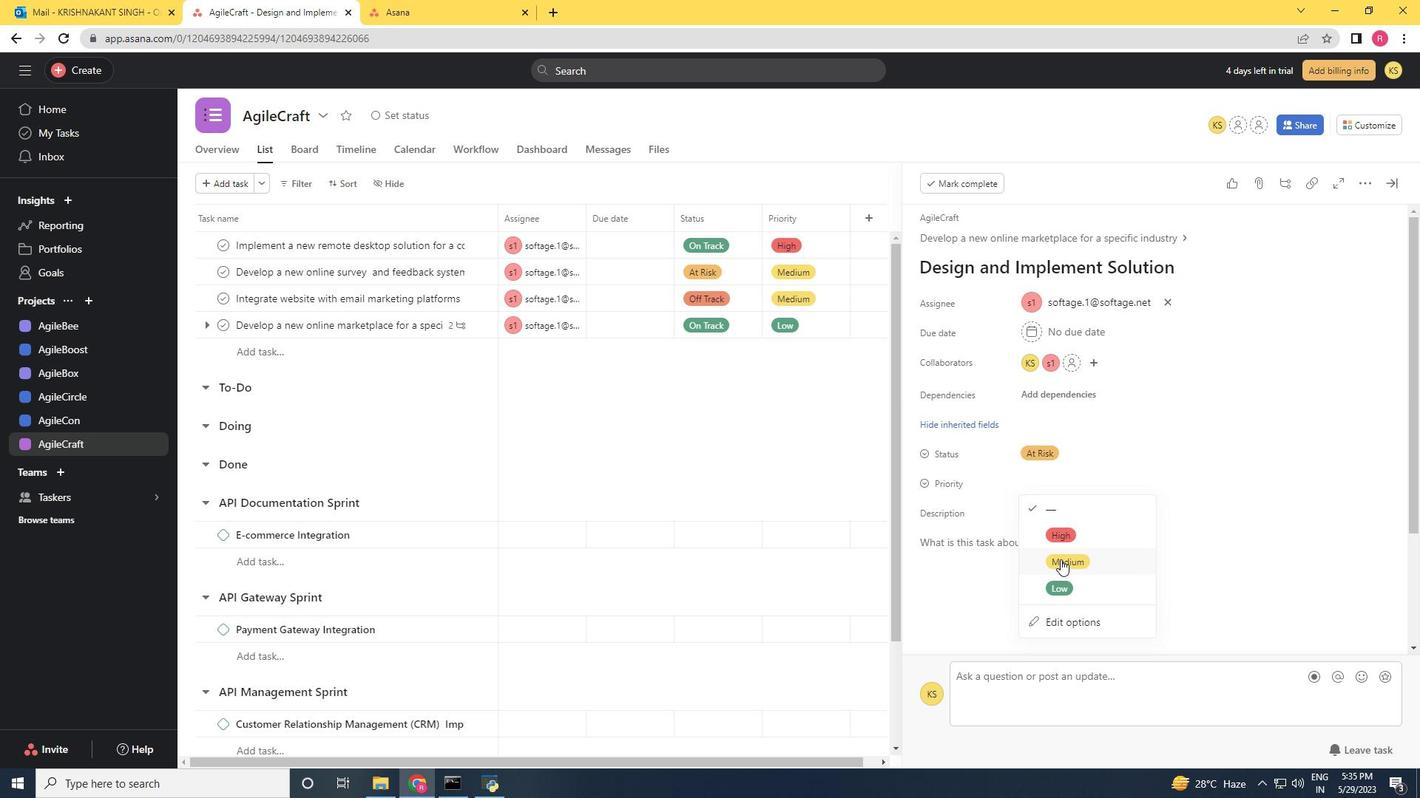 
Action: Mouse moved to (1059, 562)
Screenshot: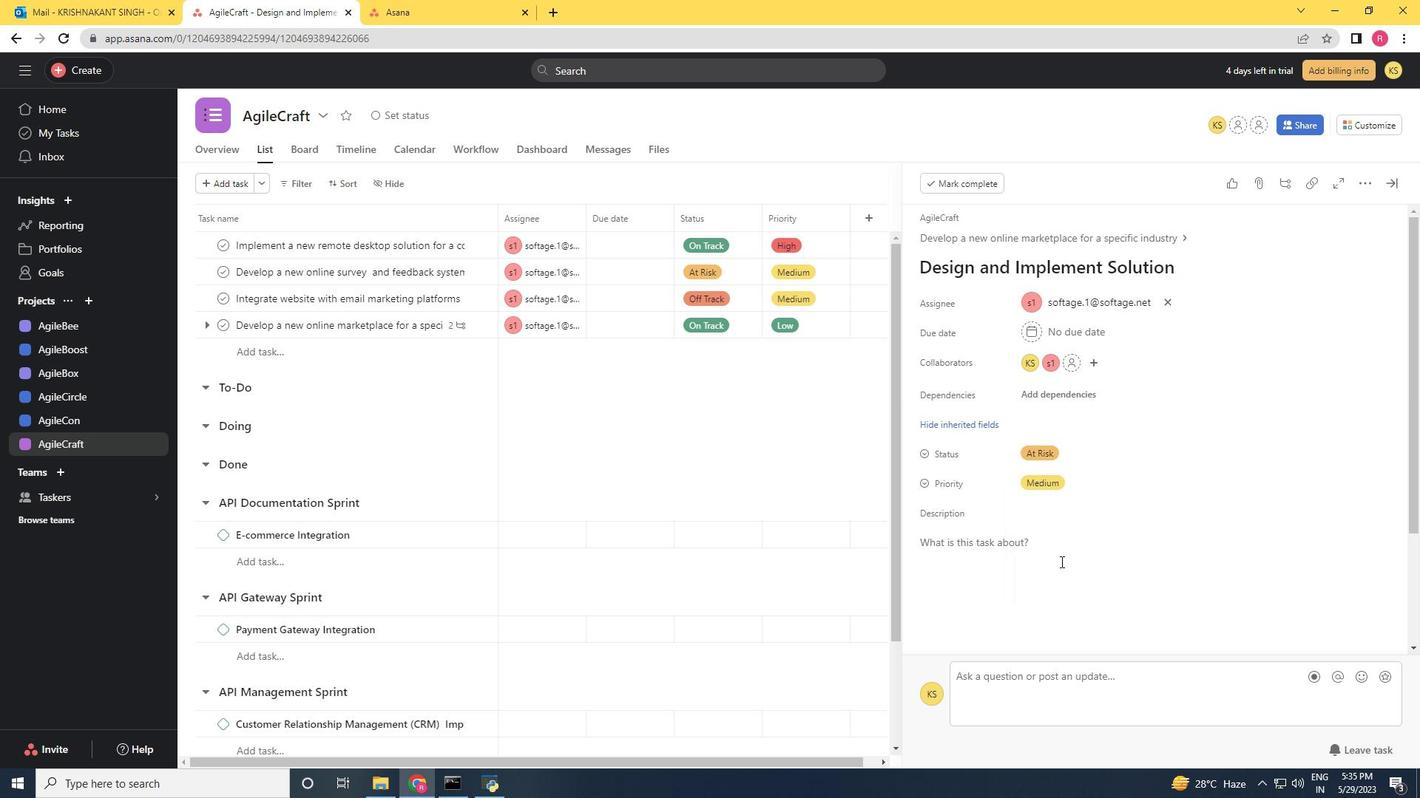 
Action: Mouse scrolled (1059, 562) with delta (0, 0)
Screenshot: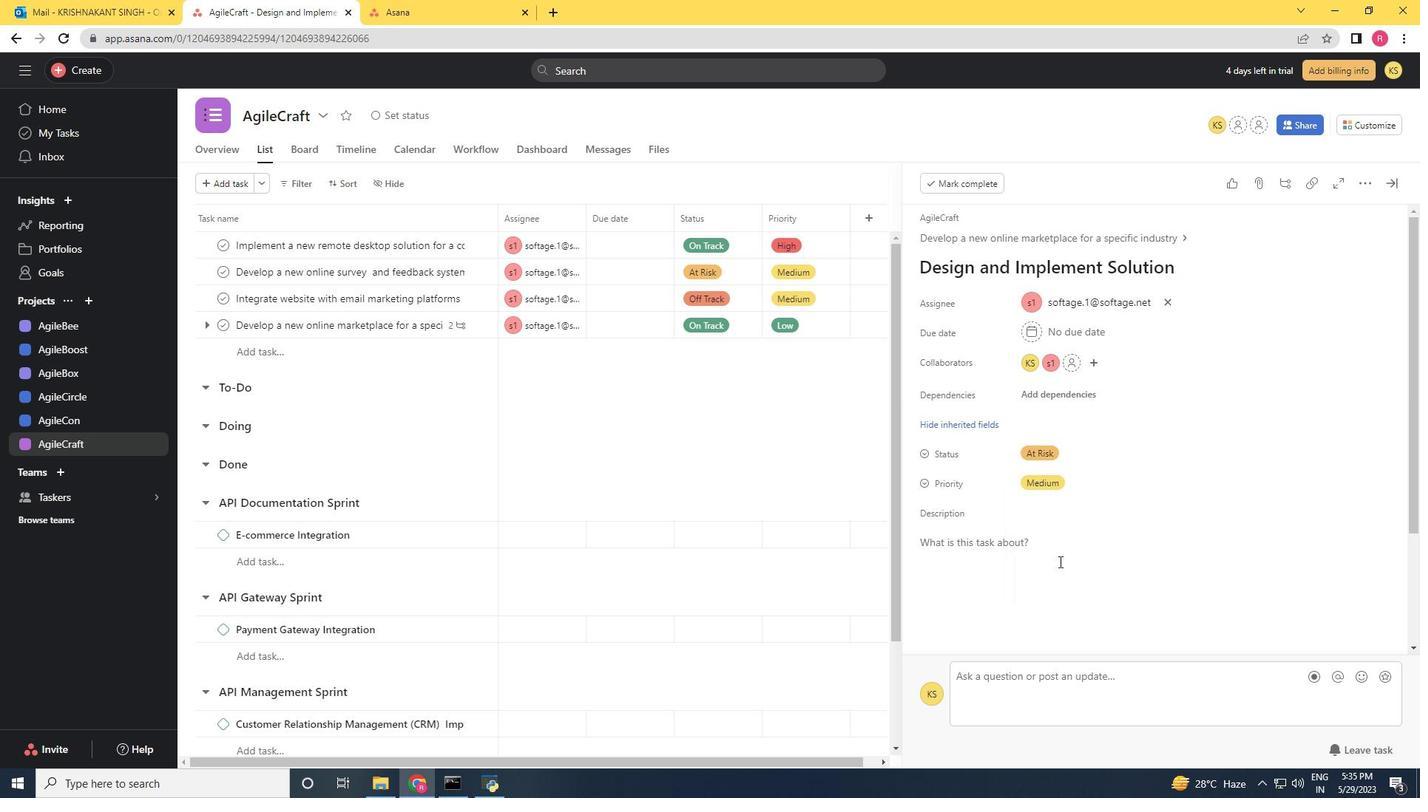 
Action: Mouse scrolled (1059, 562) with delta (0, 0)
Screenshot: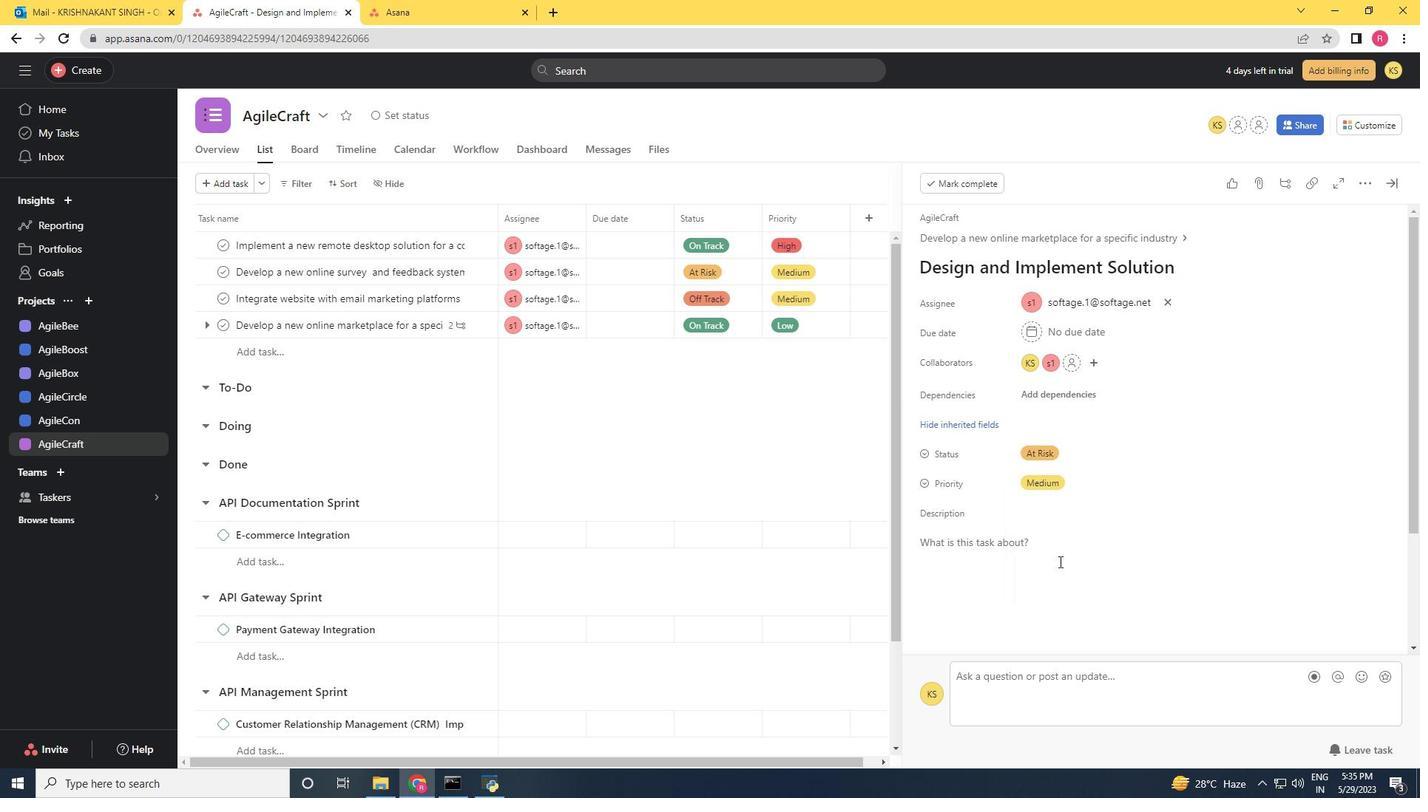 
Action: Mouse scrolled (1059, 562) with delta (0, 0)
Screenshot: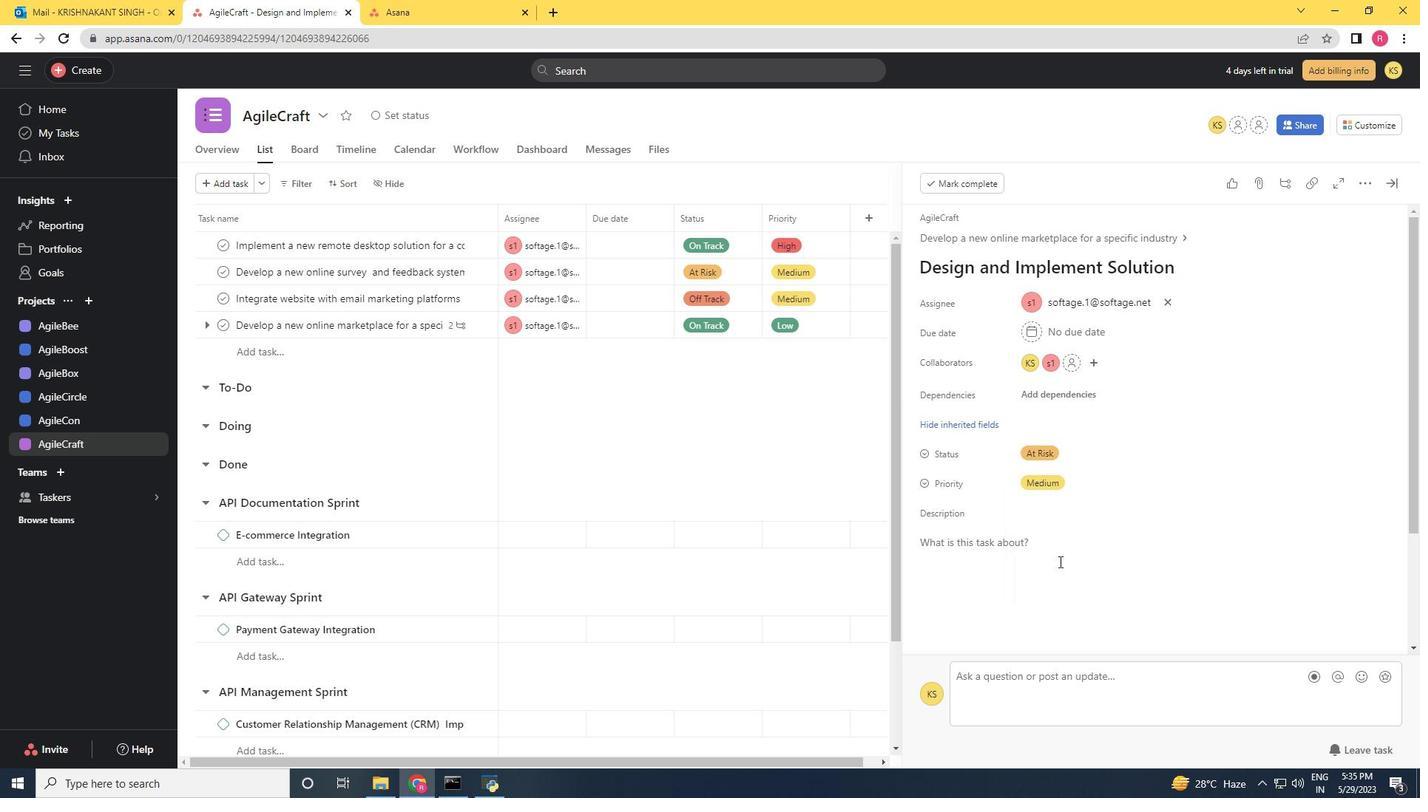 
